 Task: Add Mychelle Sun Shield Spf 28 to the cart.
Action: Mouse moved to (256, 134)
Screenshot: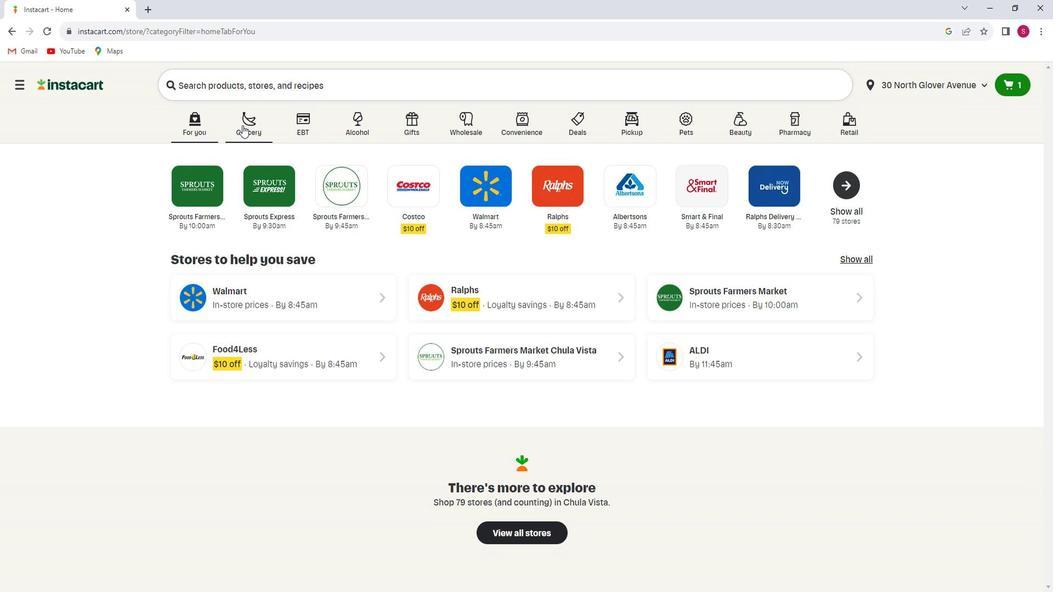 
Action: Mouse pressed left at (256, 134)
Screenshot: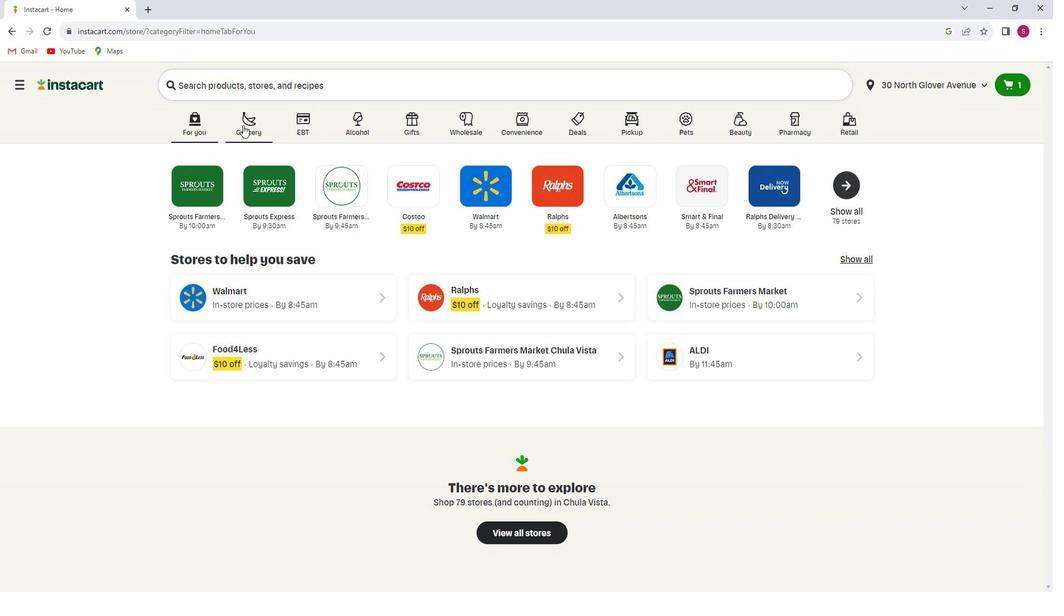 
Action: Mouse moved to (263, 337)
Screenshot: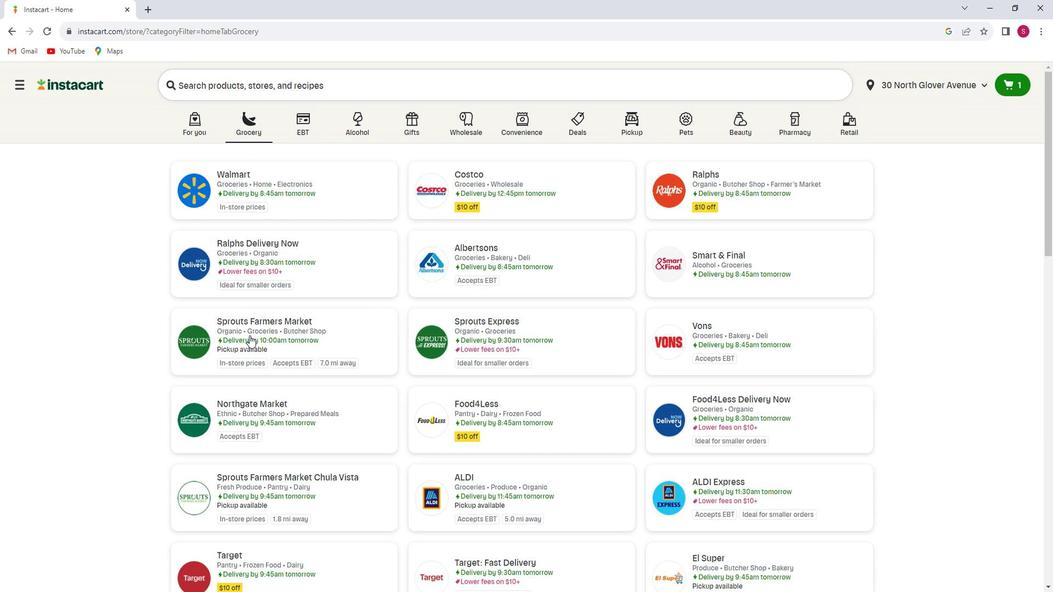 
Action: Mouse pressed left at (263, 337)
Screenshot: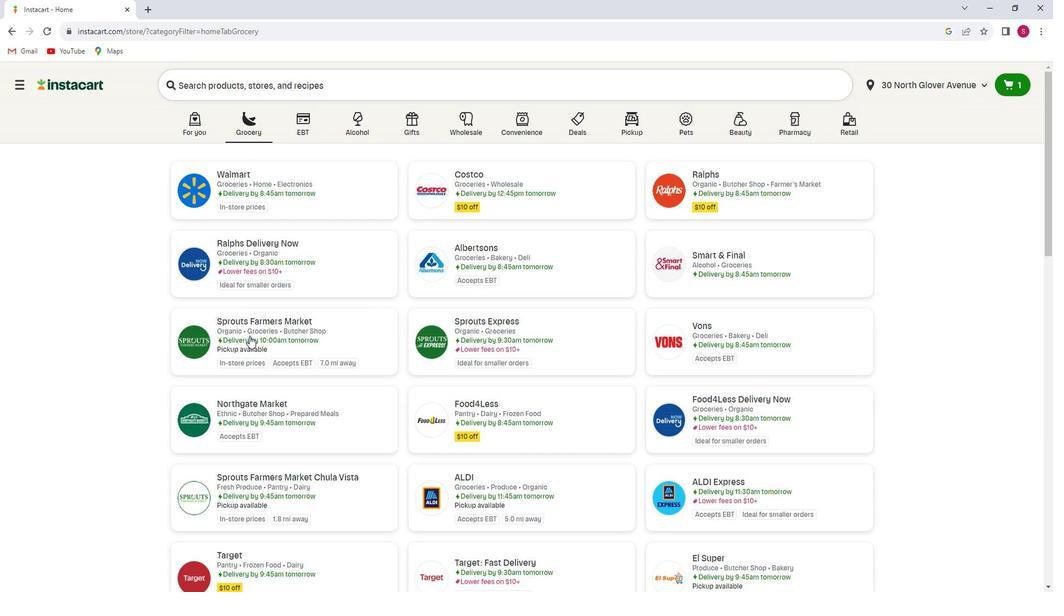 
Action: Mouse moved to (115, 376)
Screenshot: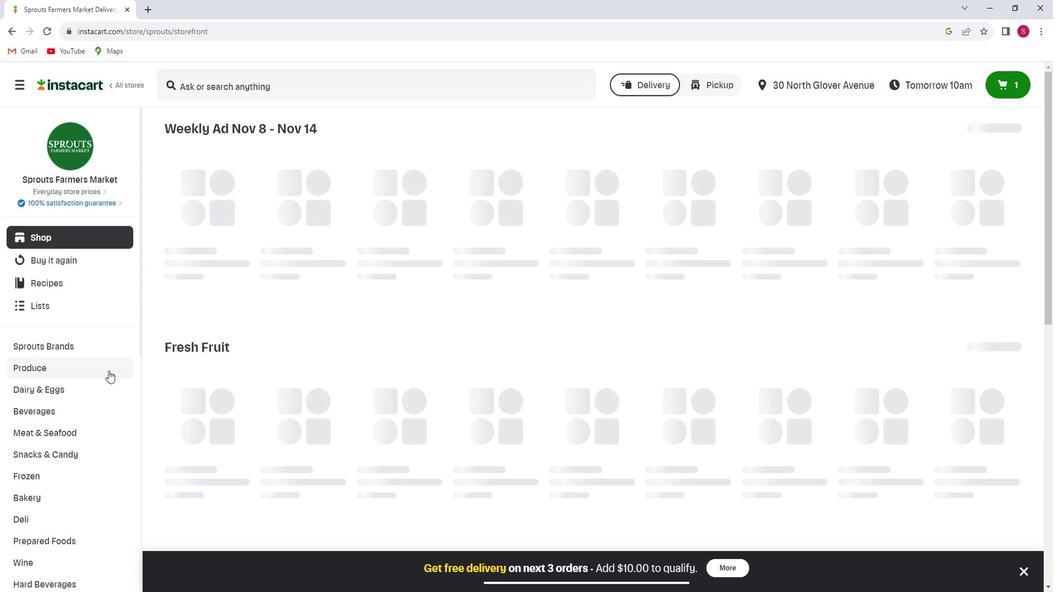 
Action: Mouse scrolled (115, 376) with delta (0, 0)
Screenshot: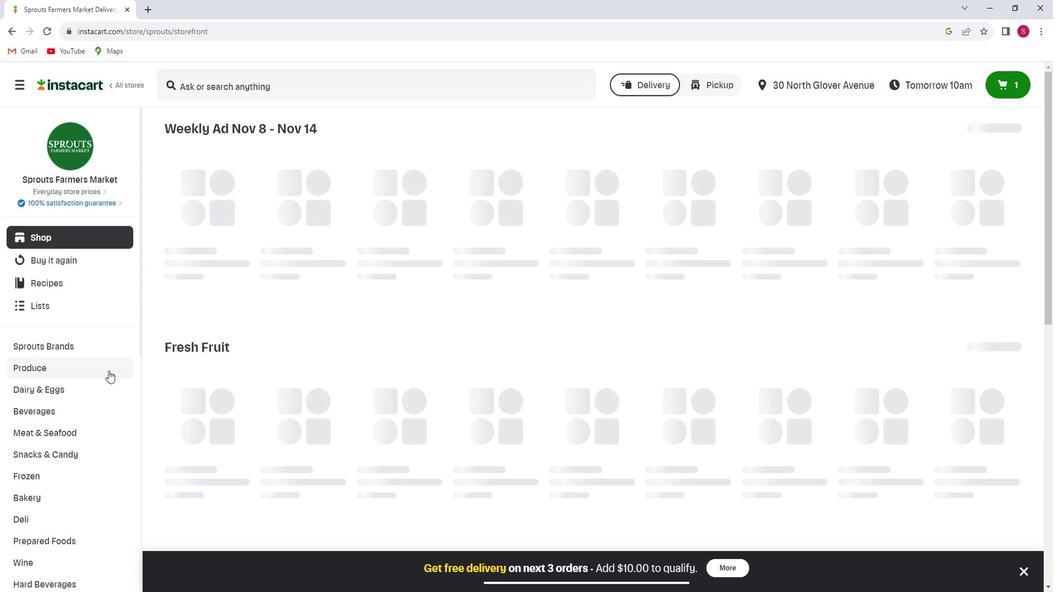 
Action: Mouse moved to (114, 376)
Screenshot: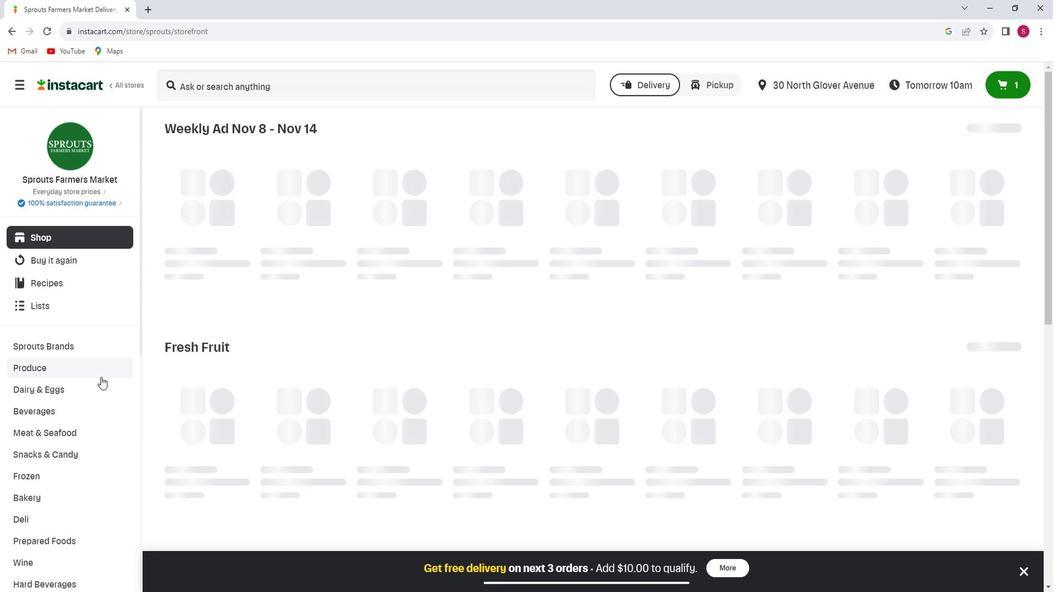 
Action: Mouse scrolled (114, 376) with delta (0, 0)
Screenshot: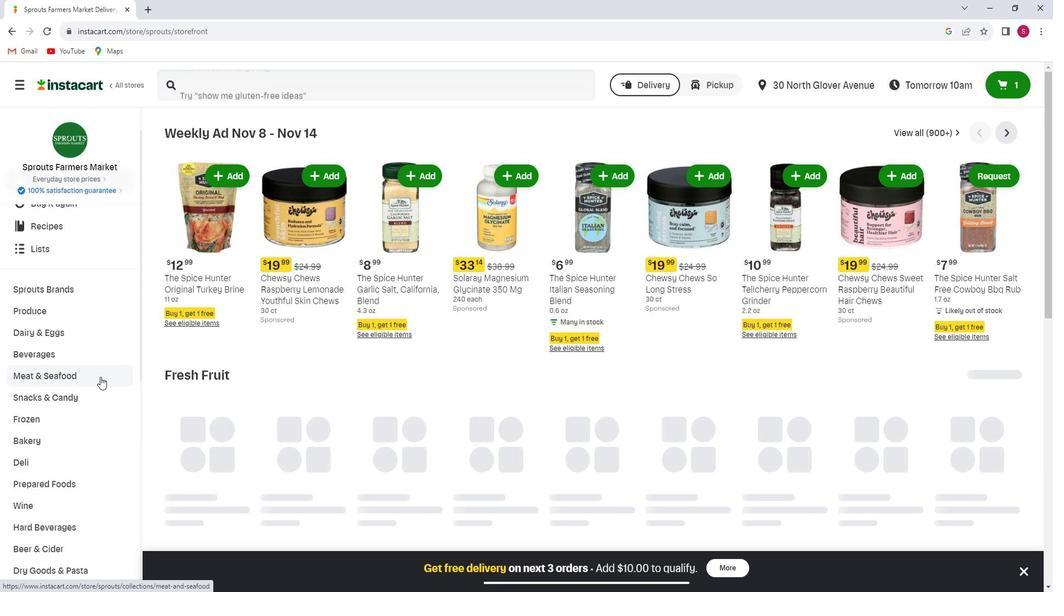 
Action: Mouse scrolled (114, 376) with delta (0, 0)
Screenshot: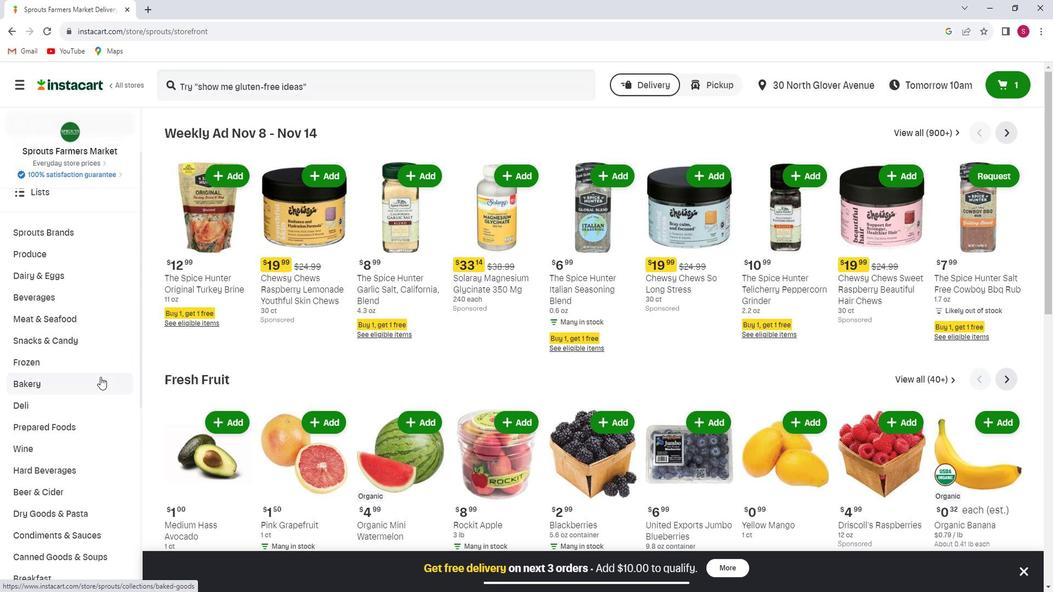 
Action: Mouse moved to (93, 388)
Screenshot: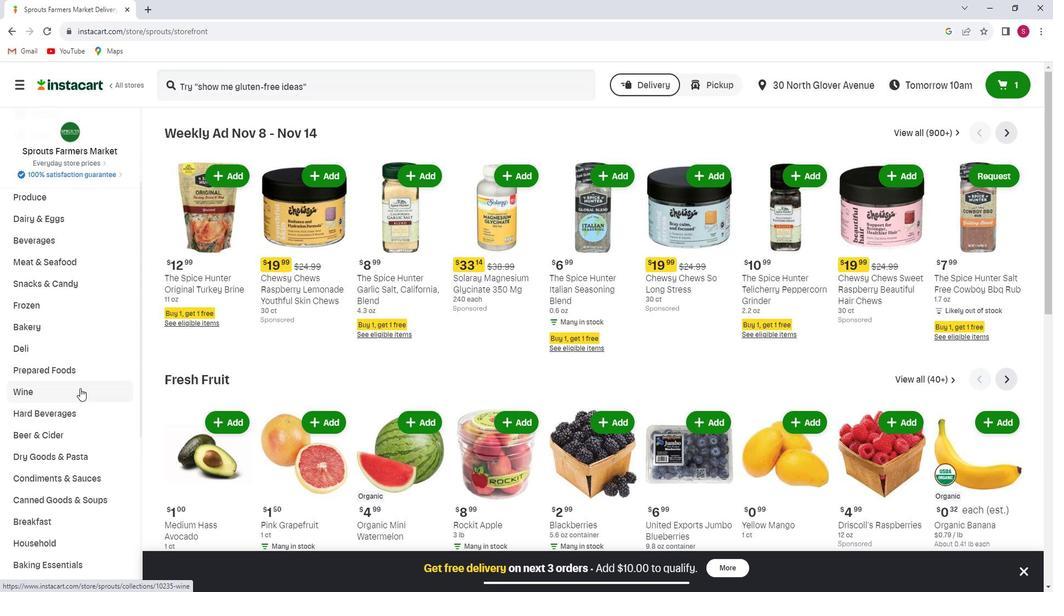 
Action: Mouse scrolled (93, 387) with delta (0, 0)
Screenshot: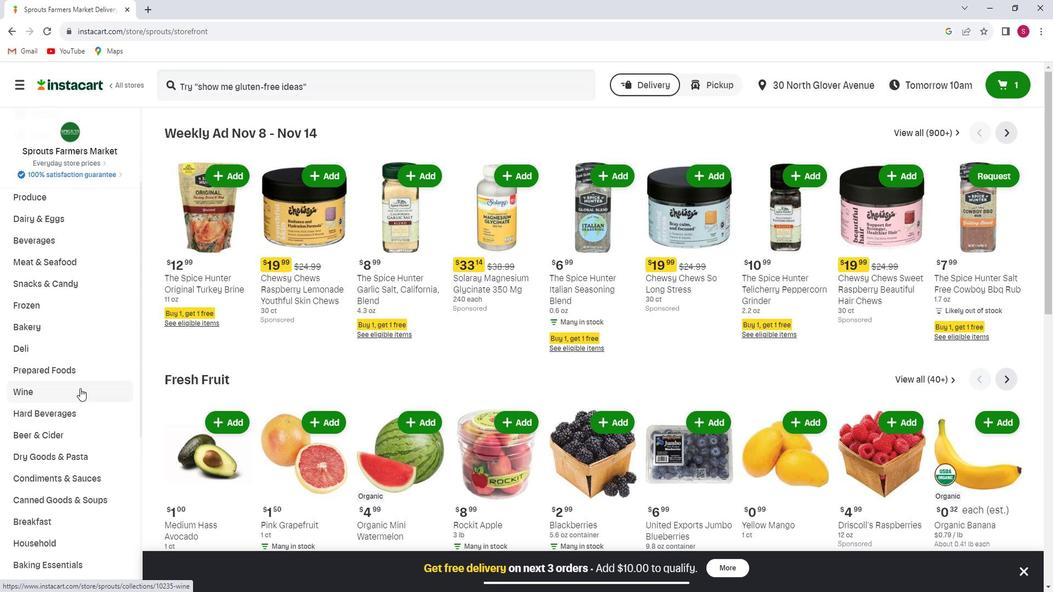 
Action: Mouse moved to (93, 388)
Screenshot: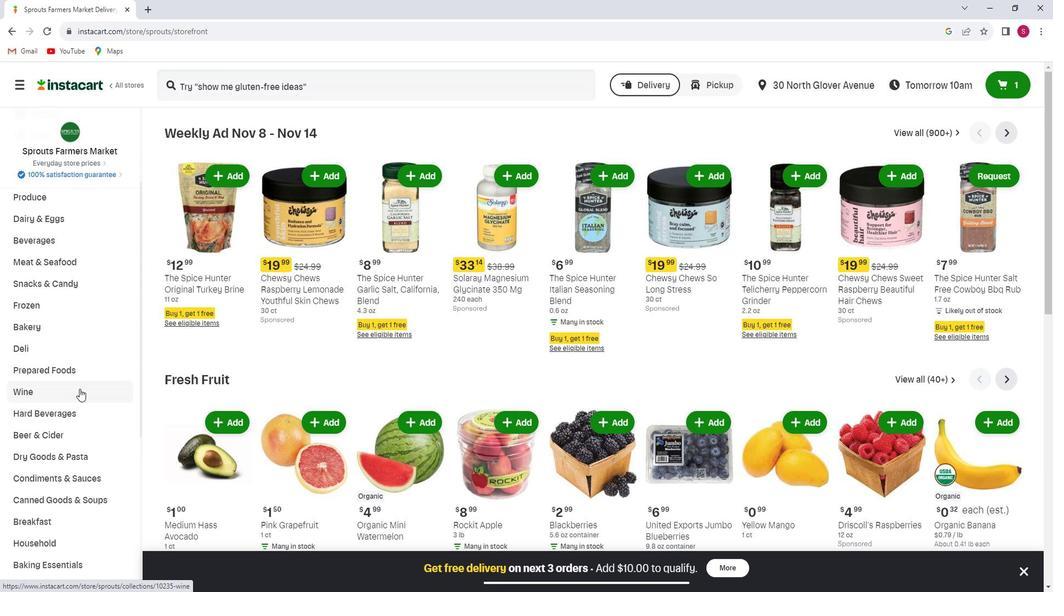 
Action: Mouse scrolled (93, 387) with delta (0, 0)
Screenshot: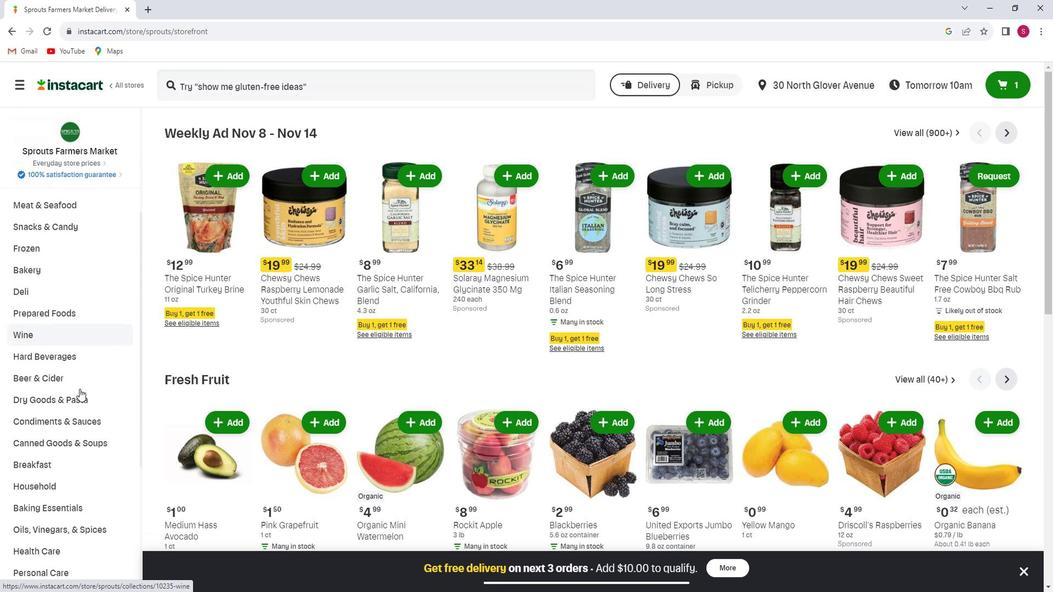 
Action: Mouse scrolled (93, 387) with delta (0, 0)
Screenshot: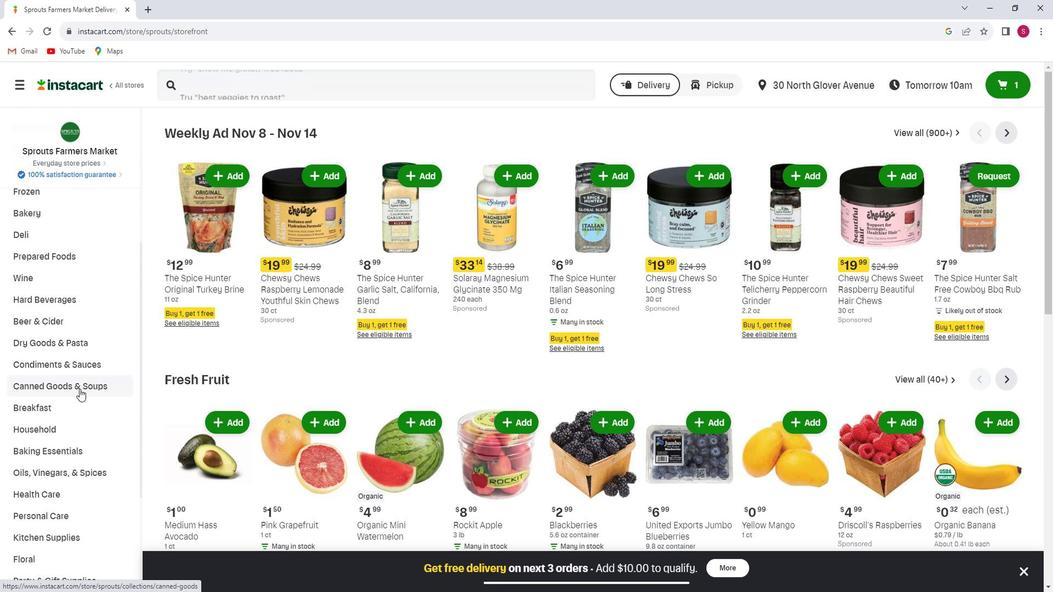 
Action: Mouse scrolled (93, 387) with delta (0, 0)
Screenshot: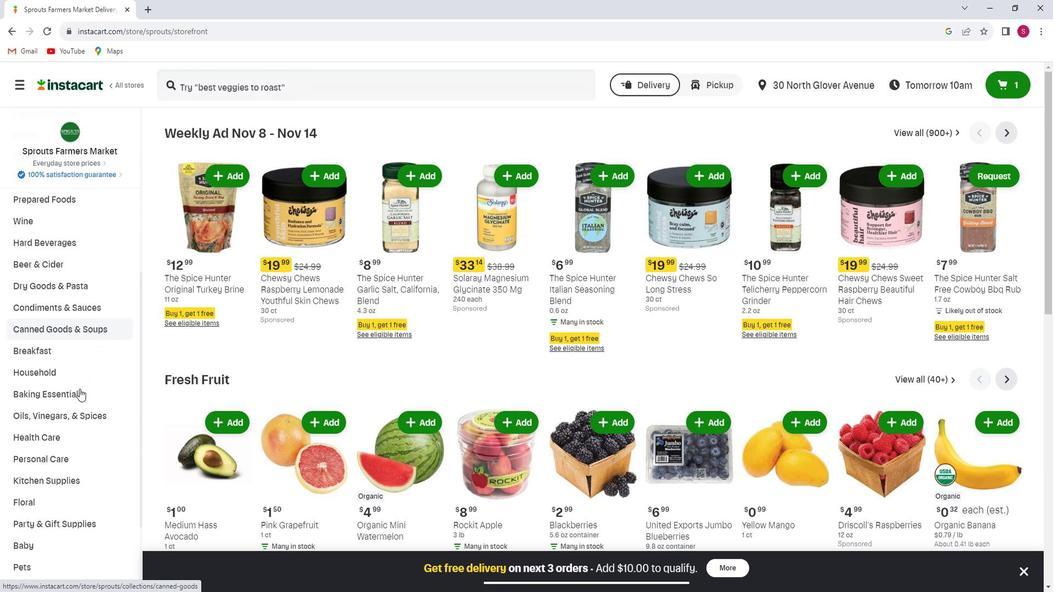 
Action: Mouse moved to (76, 398)
Screenshot: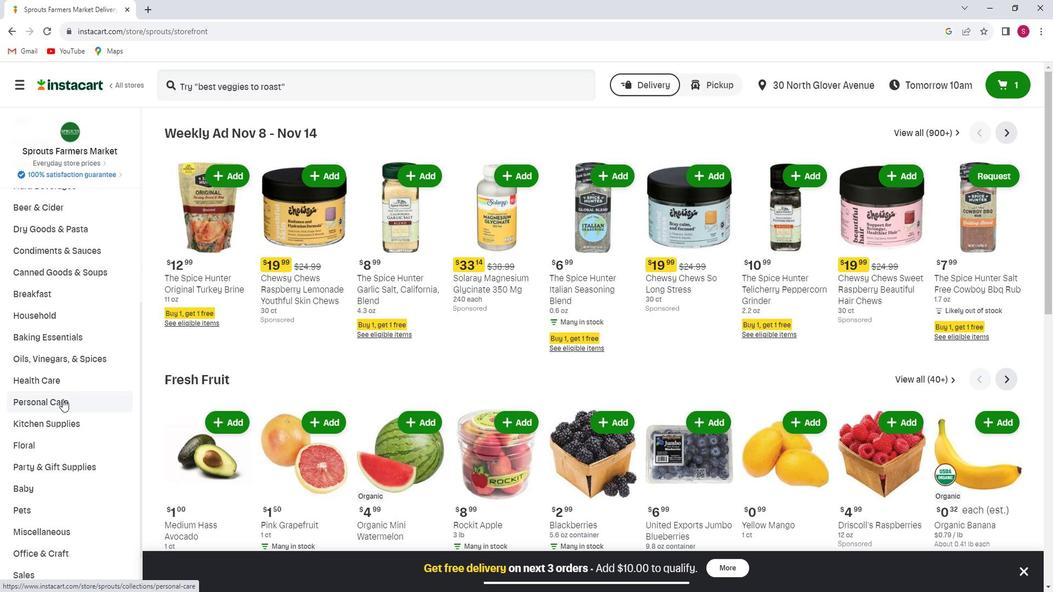 
Action: Mouse pressed left at (76, 398)
Screenshot: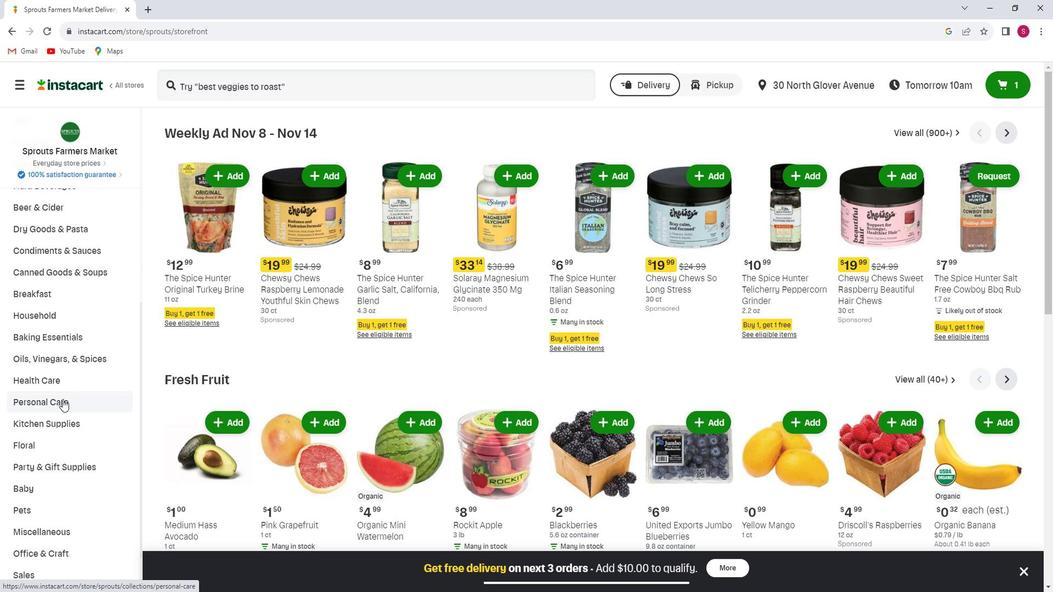 
Action: Mouse moved to (871, 168)
Screenshot: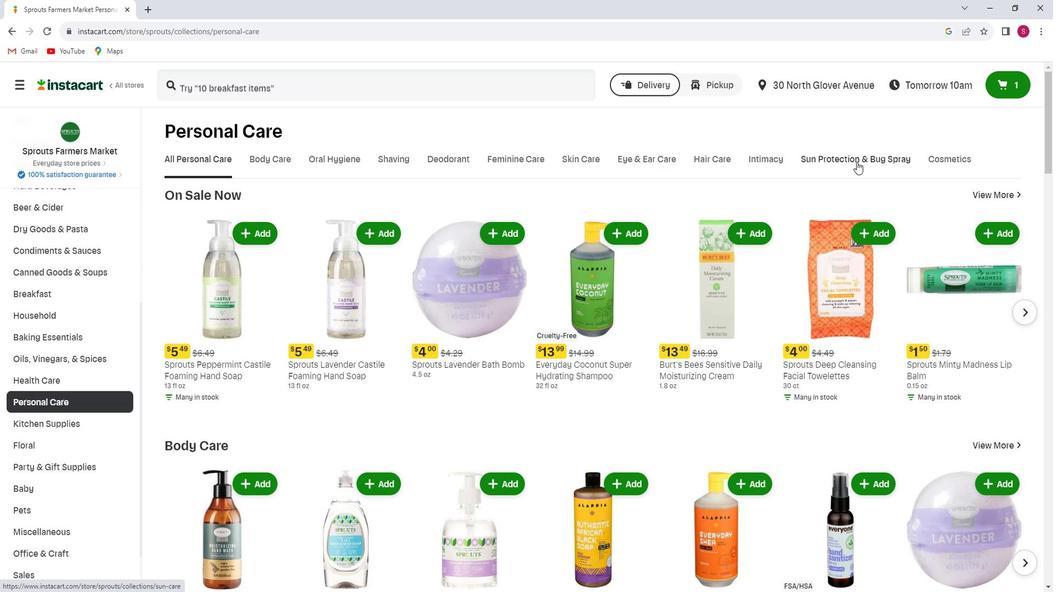 
Action: Mouse pressed left at (871, 168)
Screenshot: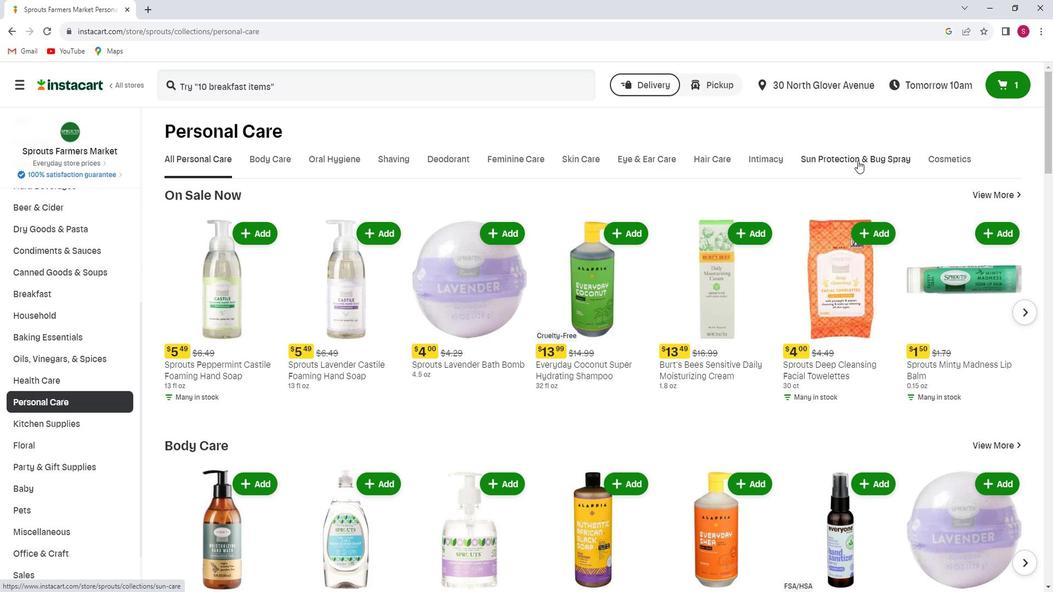 
Action: Mouse moved to (320, 95)
Screenshot: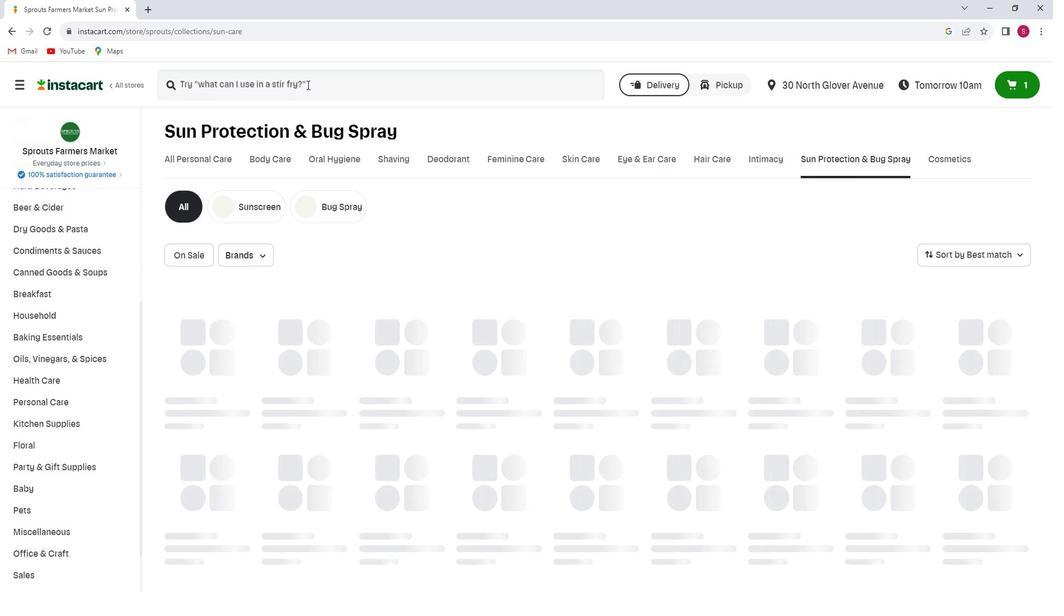 
Action: Mouse pressed left at (320, 95)
Screenshot: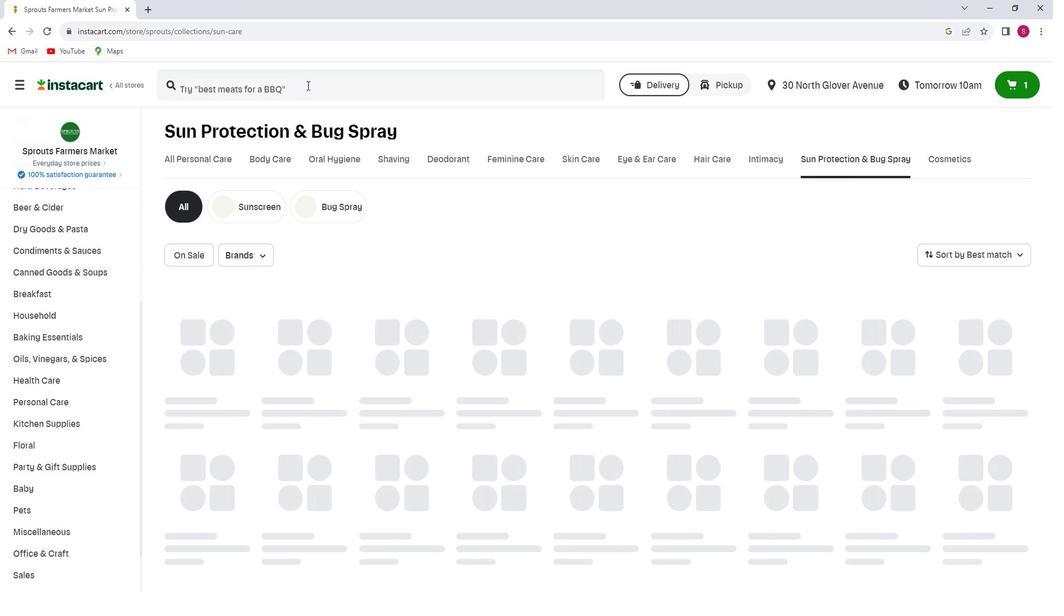 
Action: Key pressed <Key.shift_r>Mychelle<Key.space><Key.shift>Sun<Key.space><Key.shift>Shield<Key.space><Key.shift>Spf<Key.space>28<Key.enter>
Screenshot: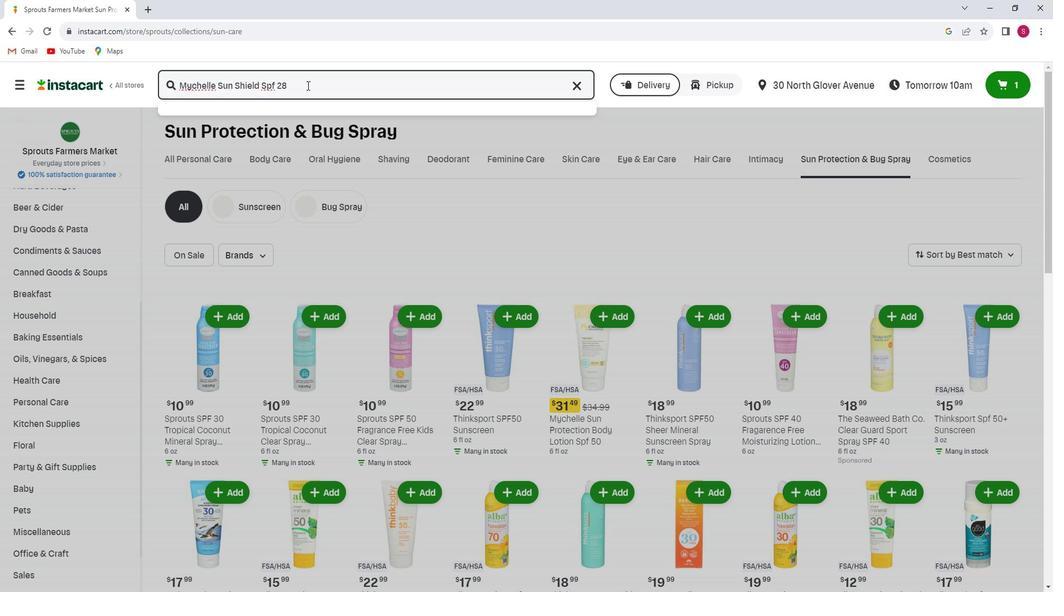 
Action: Mouse moved to (379, 214)
Screenshot: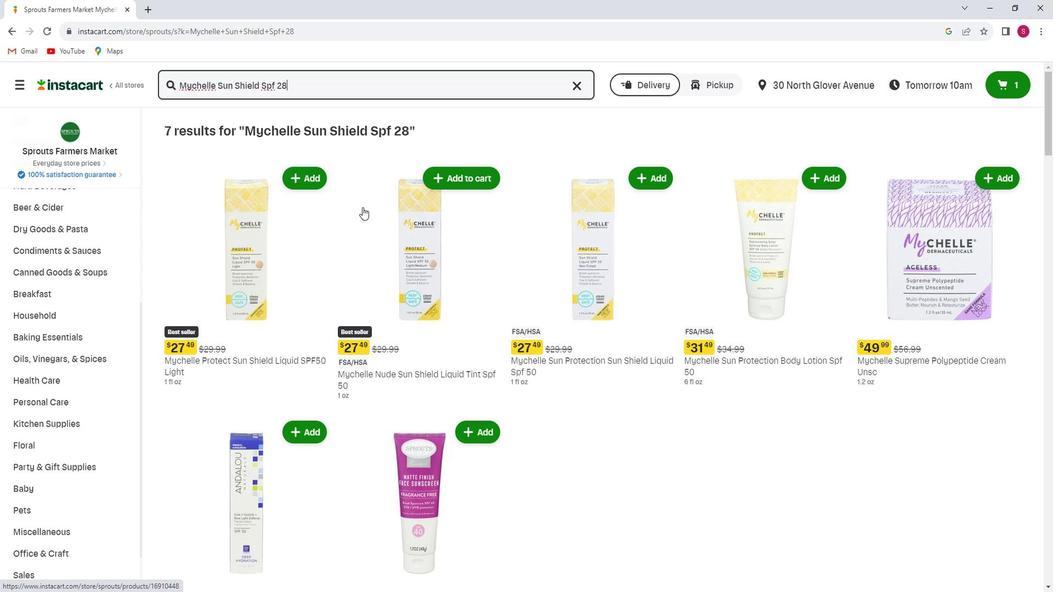 
Action: Mouse scrolled (379, 213) with delta (0, 0)
Screenshot: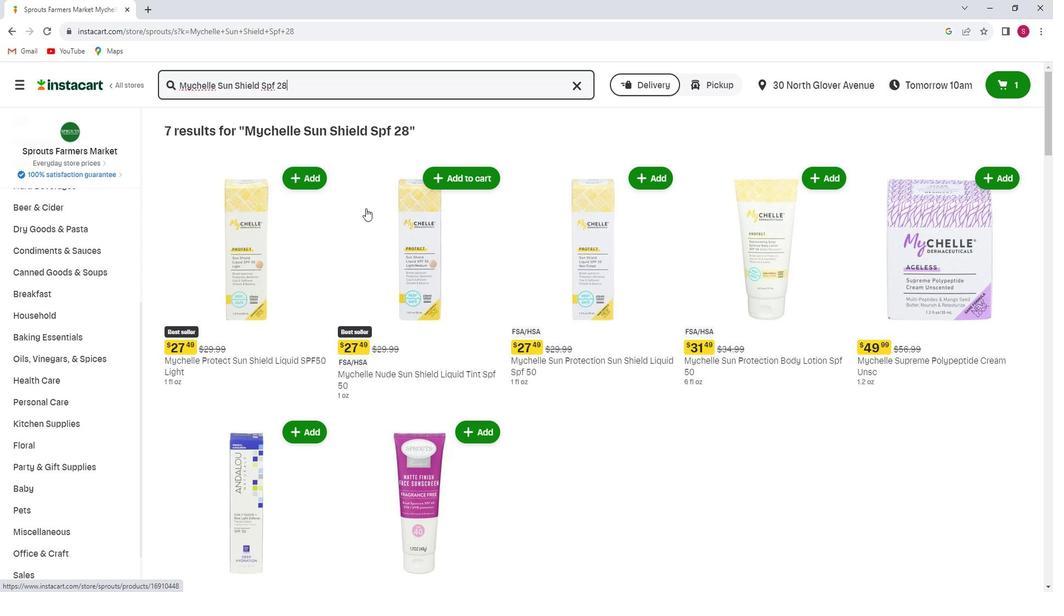 
Action: Mouse scrolled (379, 213) with delta (0, 0)
Screenshot: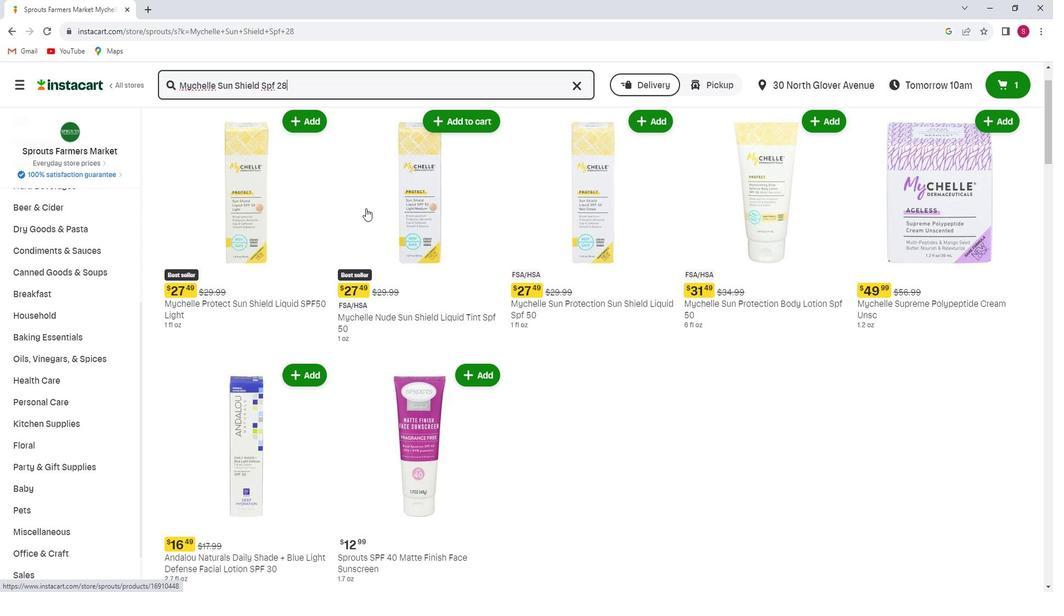 
Action: Mouse scrolled (379, 213) with delta (0, 0)
Screenshot: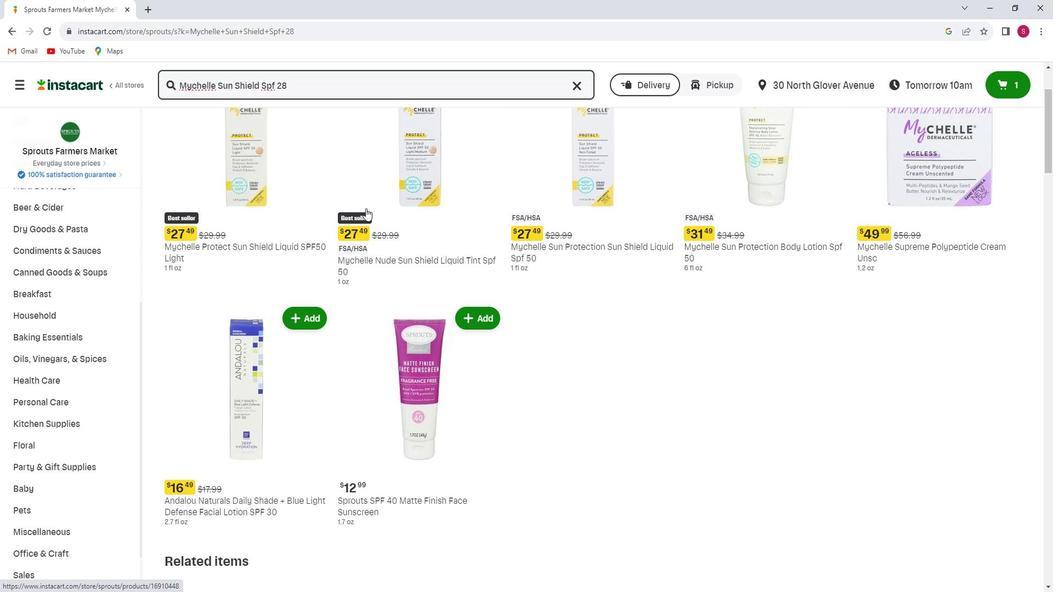 
Action: Mouse scrolled (379, 213) with delta (0, 0)
Screenshot: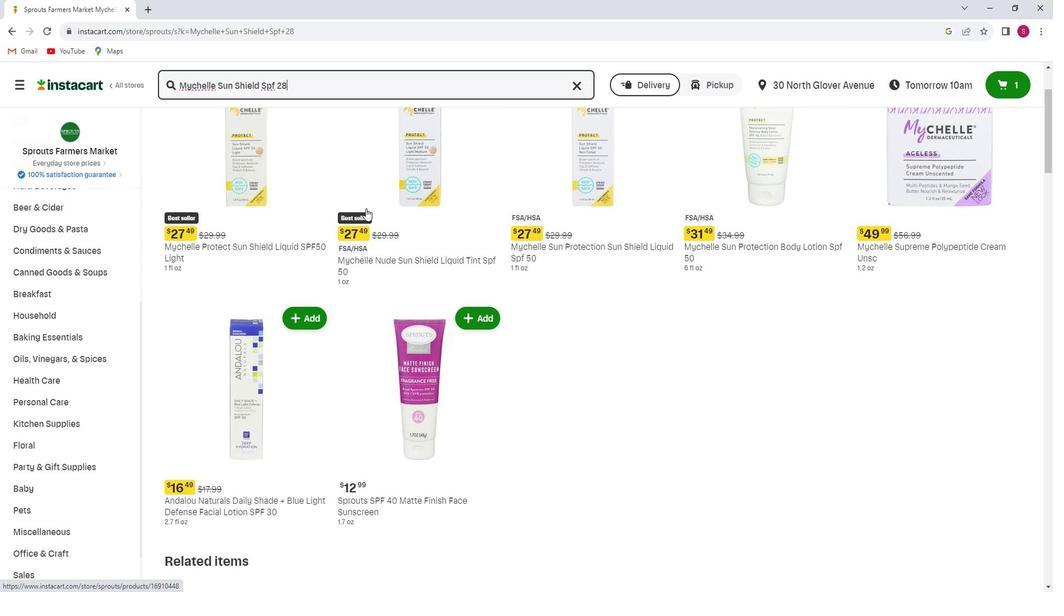 
Action: Mouse scrolled (379, 213) with delta (0, 0)
Screenshot: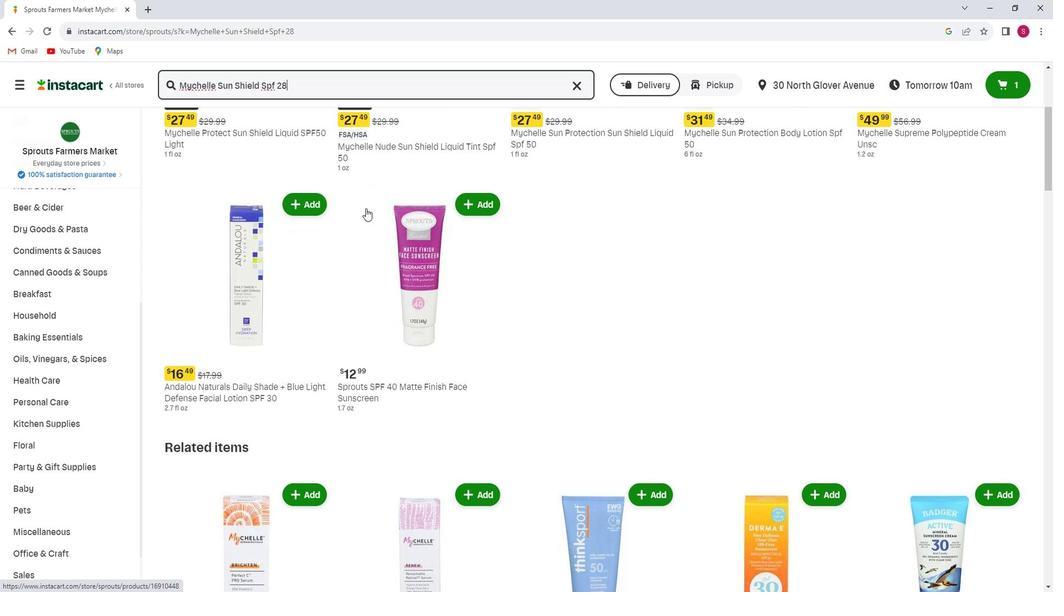 
Action: Mouse scrolled (379, 213) with delta (0, 0)
Screenshot: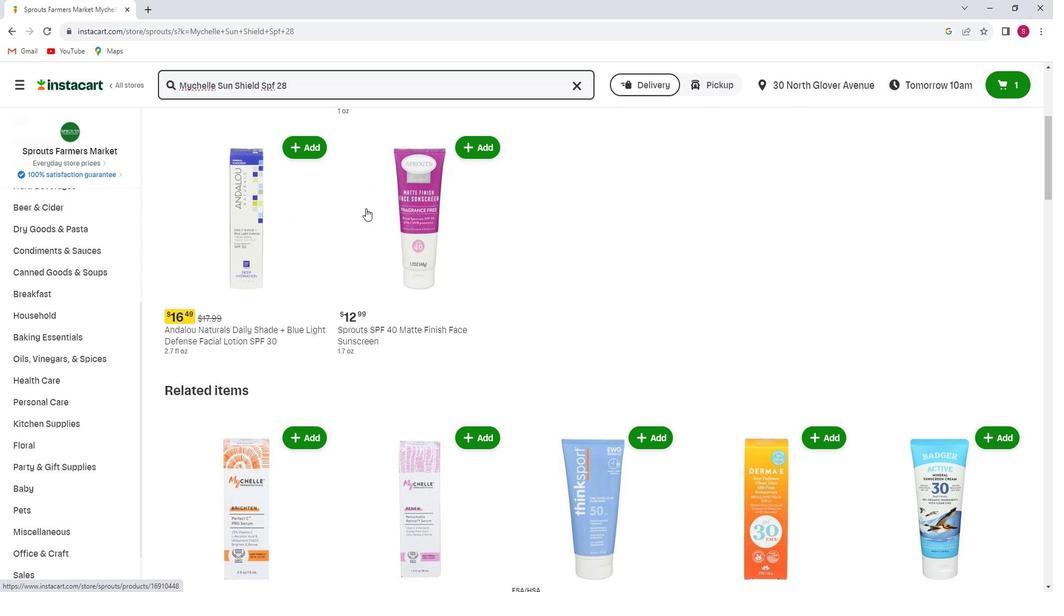 
Action: Mouse scrolled (379, 213) with delta (0, 0)
Screenshot: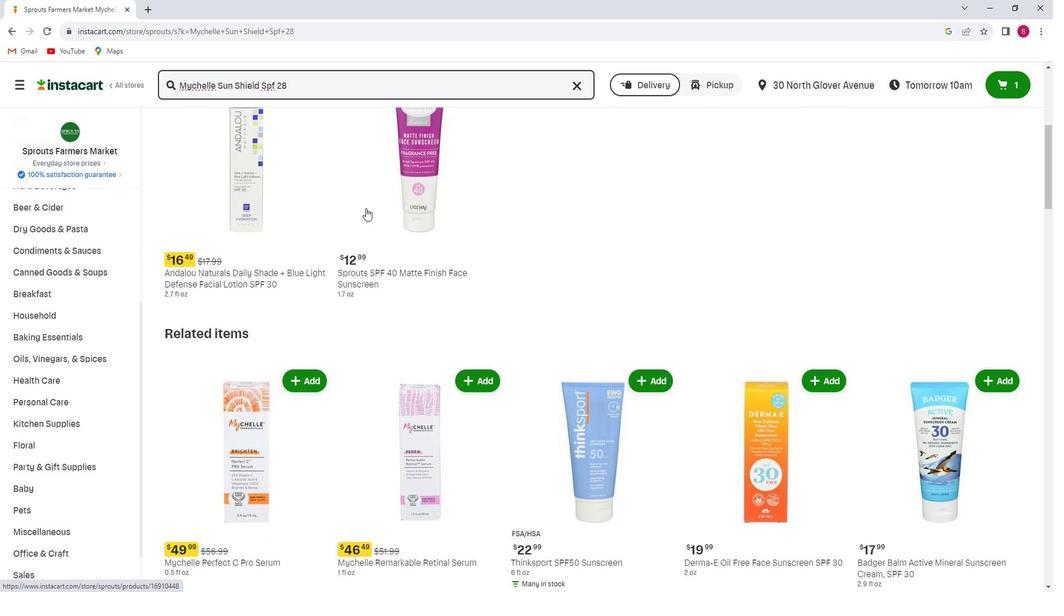 
Action: Mouse moved to (400, 239)
Screenshot: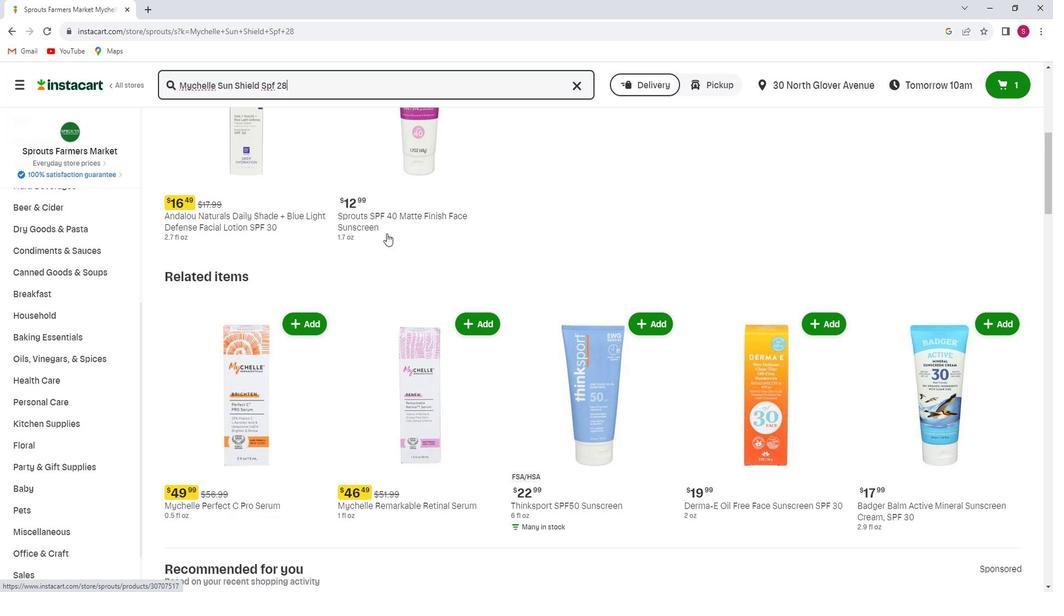 
Action: Mouse scrolled (400, 239) with delta (0, 0)
Screenshot: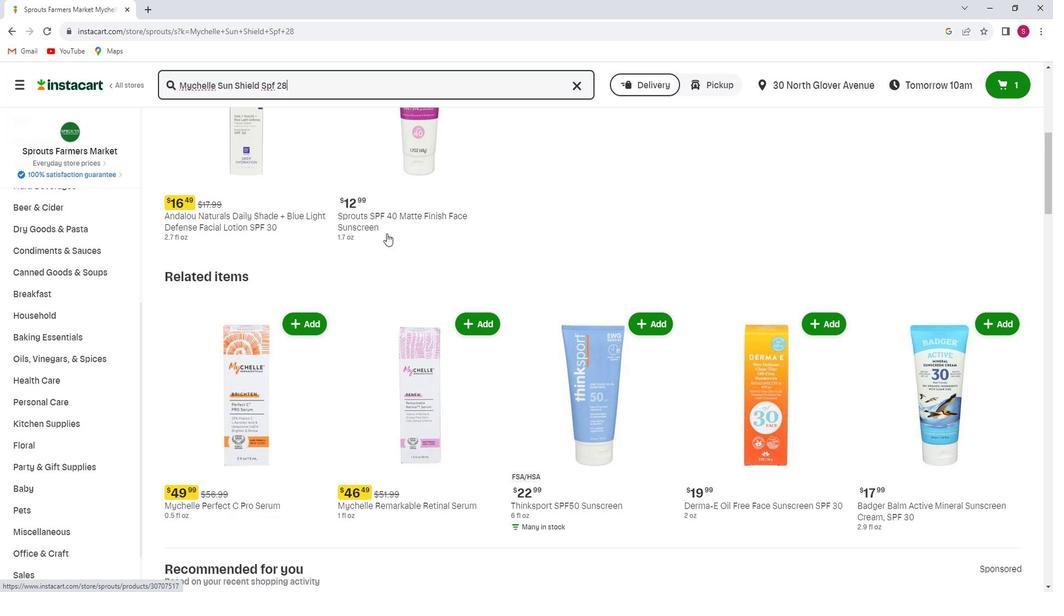 
Action: Mouse moved to (424, 262)
Screenshot: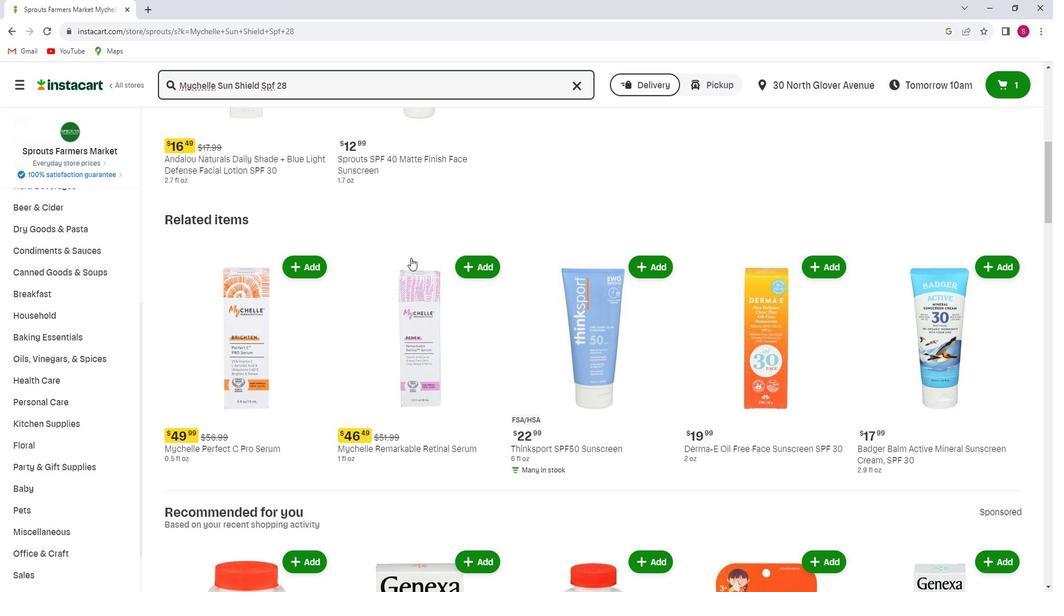 
Action: Mouse scrolled (424, 261) with delta (0, 0)
Screenshot: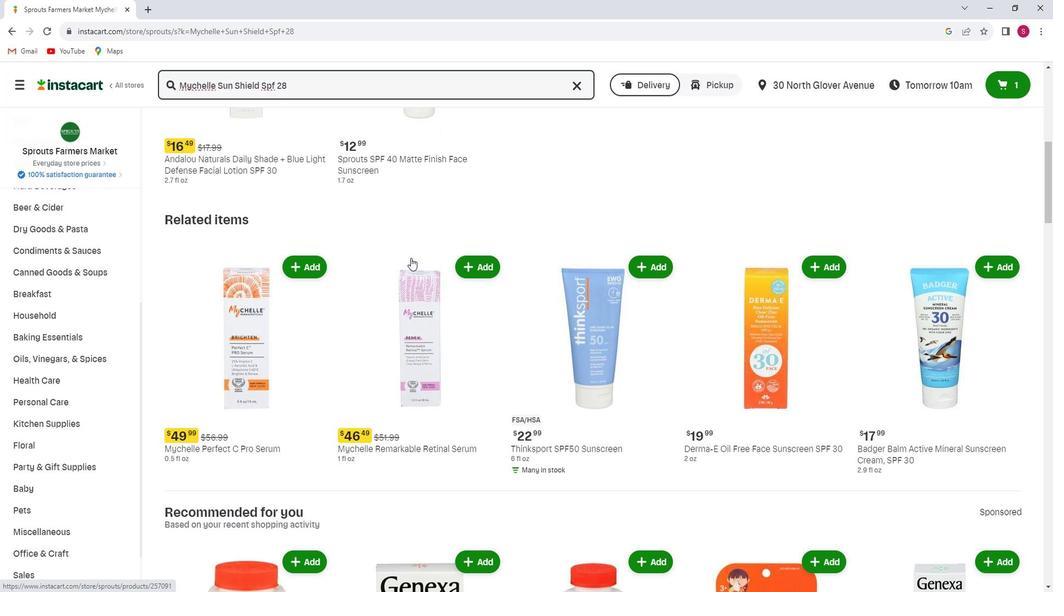 
Action: Mouse scrolled (424, 261) with delta (0, 0)
Screenshot: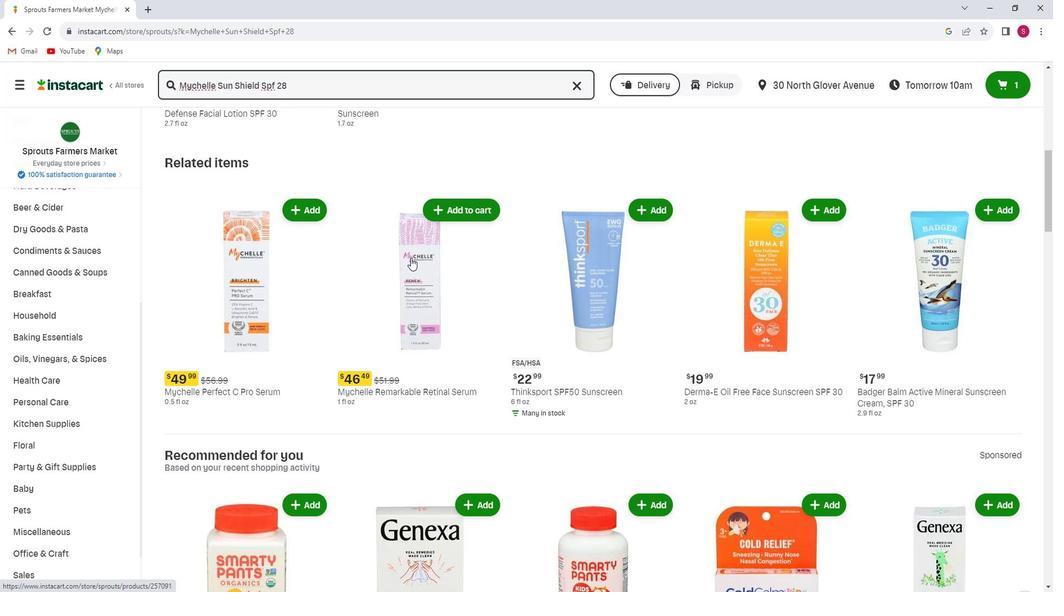 
Action: Mouse scrolled (424, 261) with delta (0, 0)
Screenshot: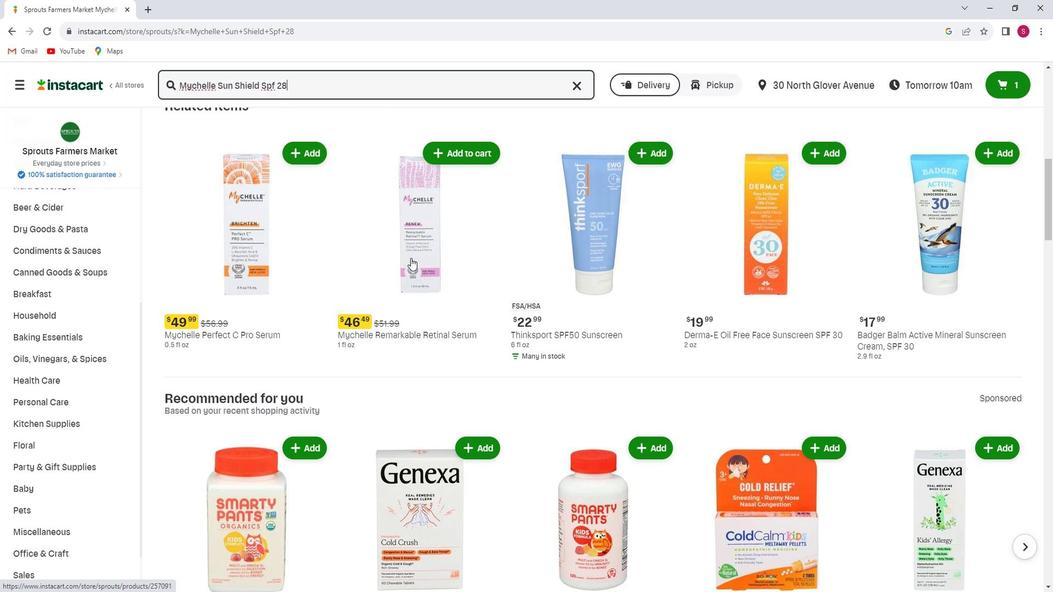 
Action: Mouse scrolled (424, 261) with delta (0, 0)
Screenshot: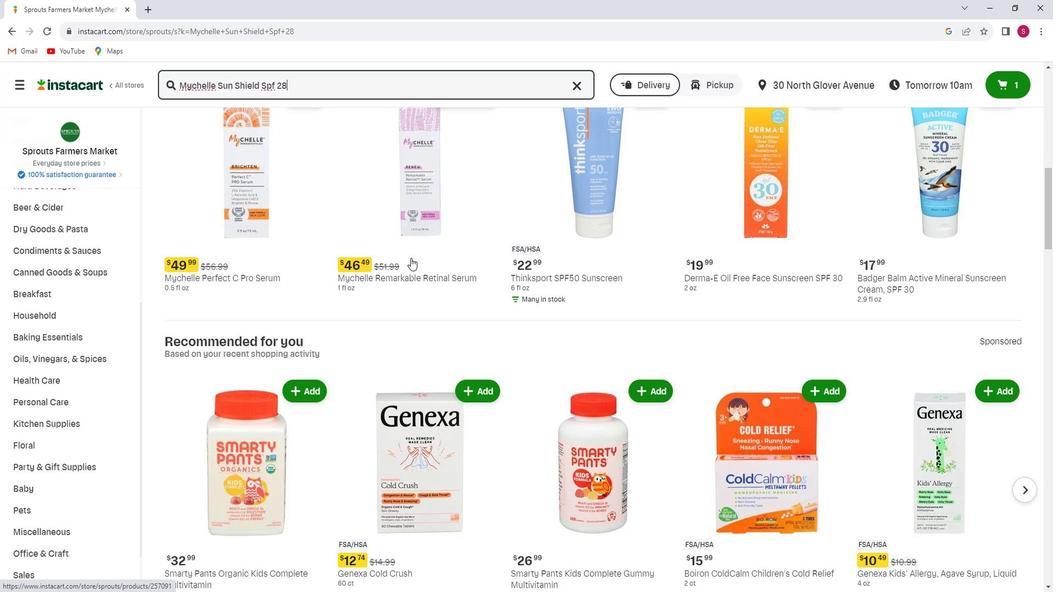 
Action: Mouse scrolled (424, 261) with delta (0, 0)
Screenshot: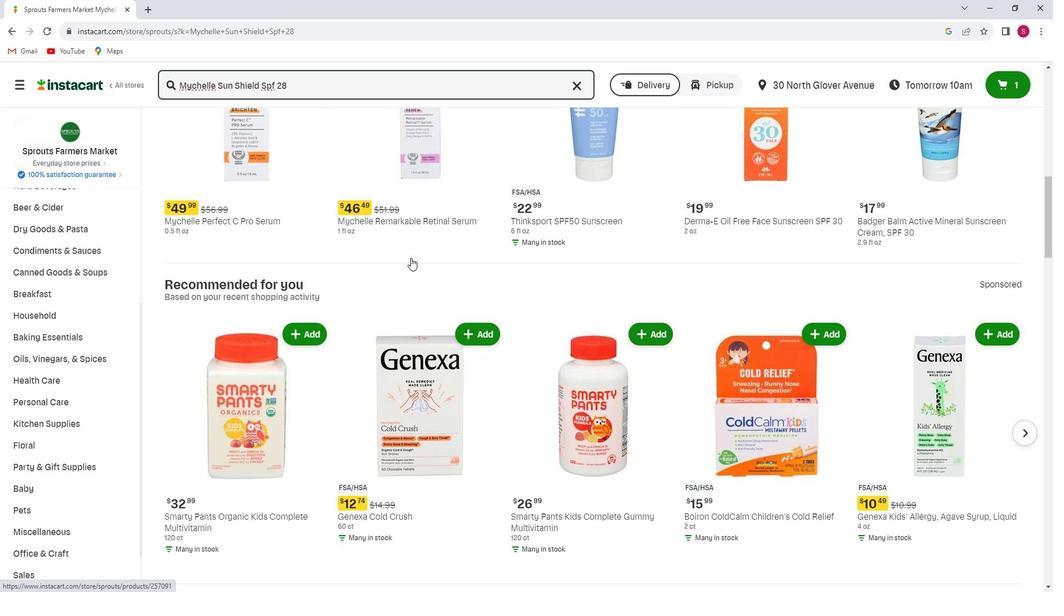 
Action: Mouse scrolled (424, 261) with delta (0, 0)
Screenshot: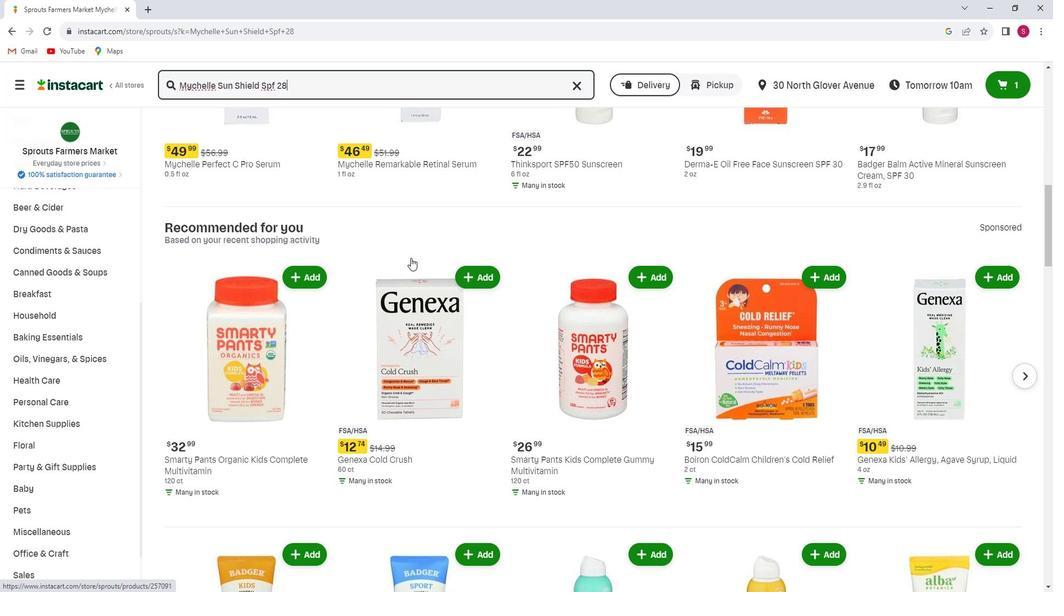 
Action: Mouse scrolled (424, 261) with delta (0, 0)
Screenshot: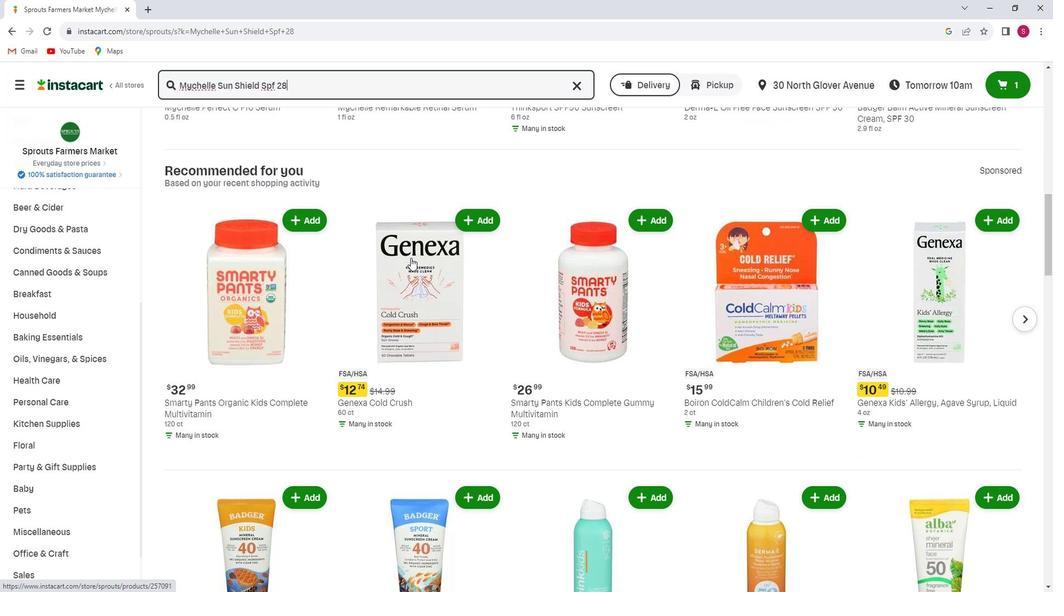 
Action: Mouse moved to (446, 291)
Screenshot: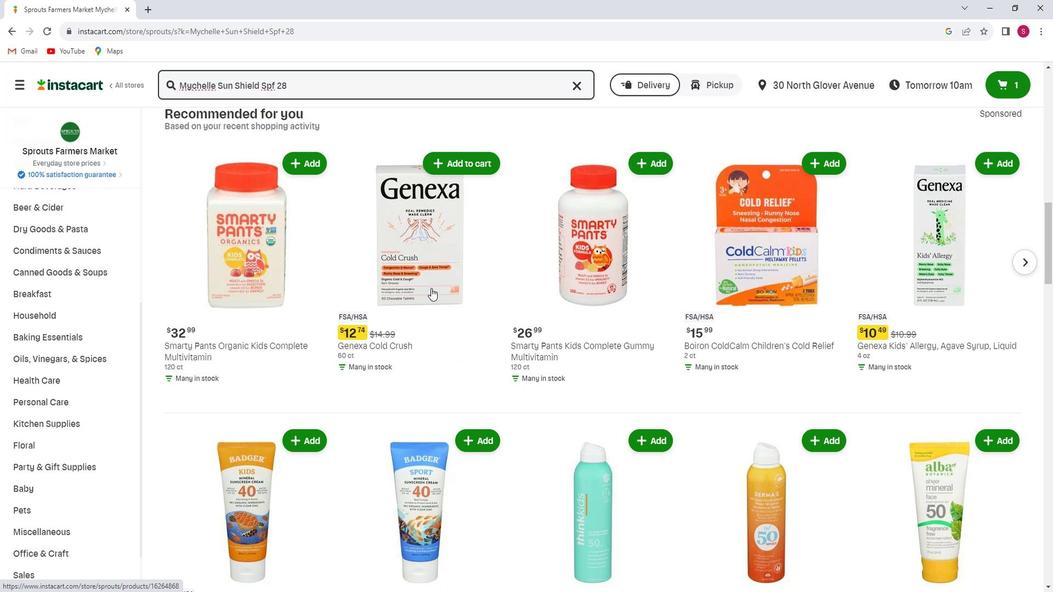 
Action: Mouse scrolled (446, 291) with delta (0, 0)
Screenshot: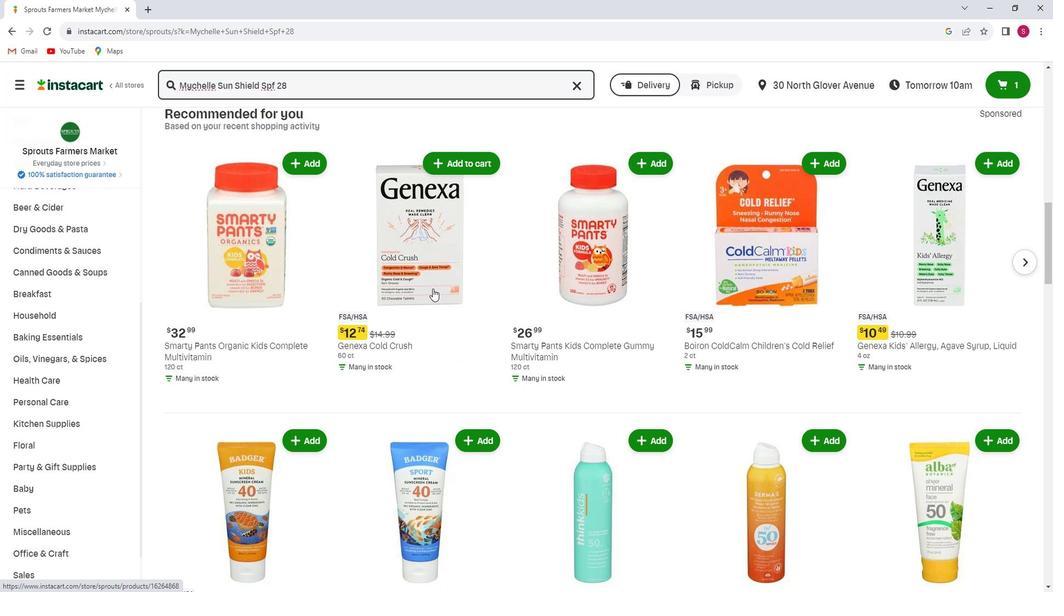 
Action: Mouse scrolled (446, 291) with delta (0, 0)
Screenshot: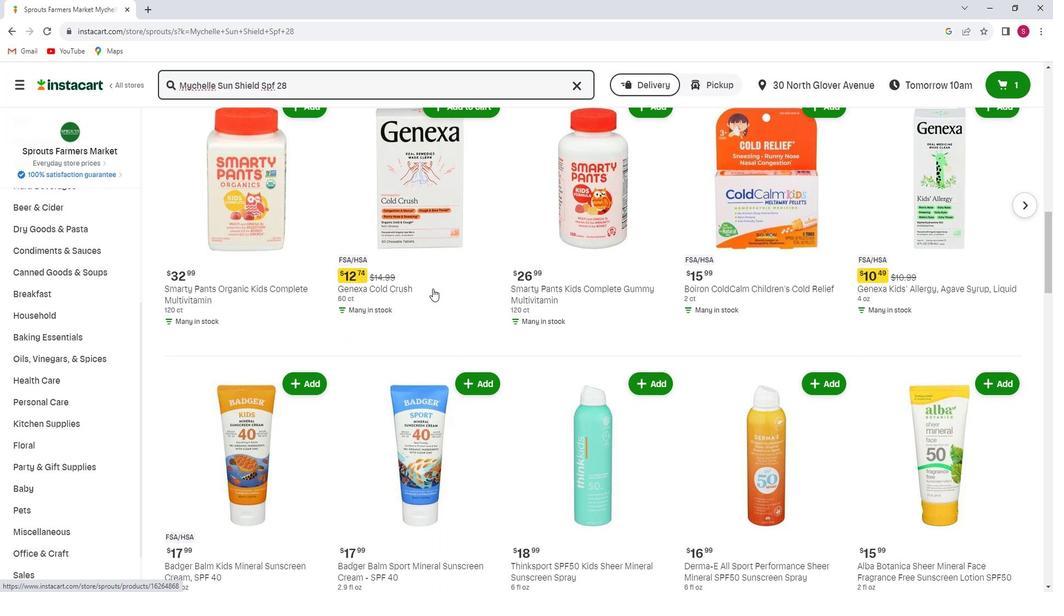 
Action: Mouse scrolled (446, 291) with delta (0, 0)
Screenshot: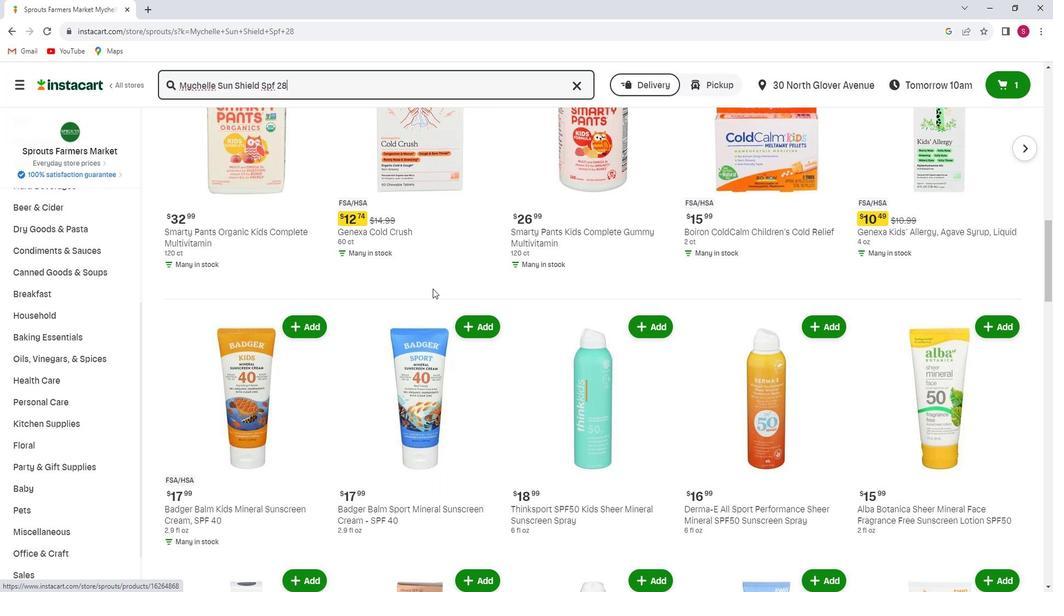 
Action: Mouse moved to (461, 308)
Screenshot: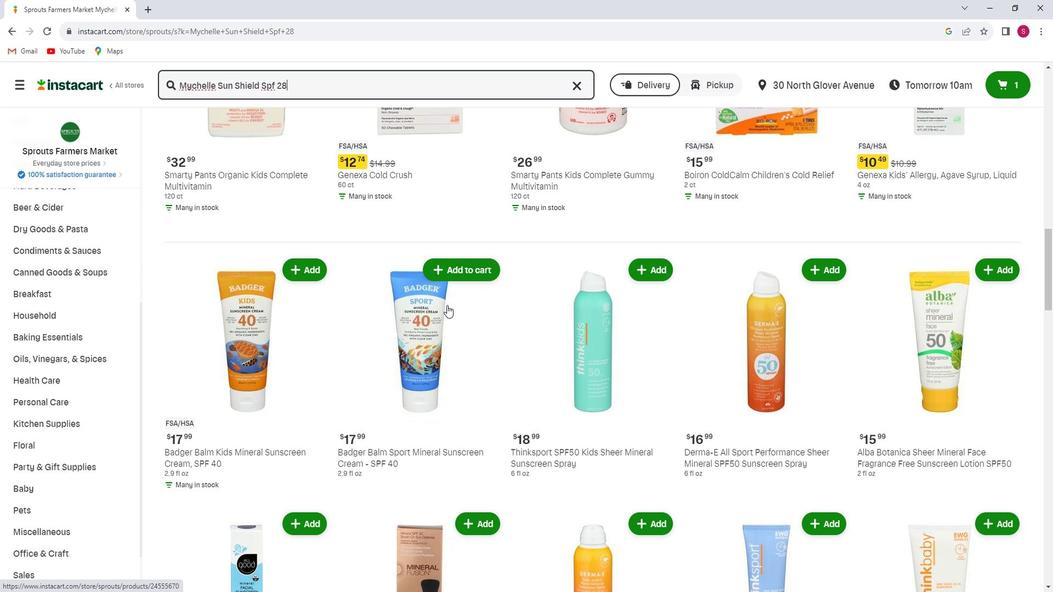 
Action: Mouse scrolled (461, 307) with delta (0, 0)
Screenshot: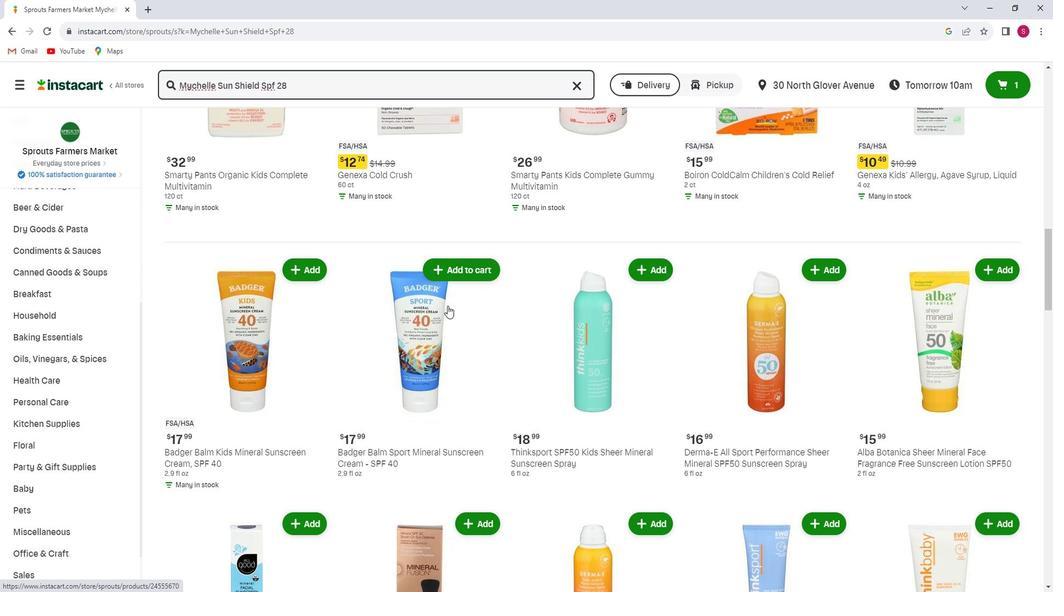 
Action: Mouse scrolled (461, 307) with delta (0, 0)
Screenshot: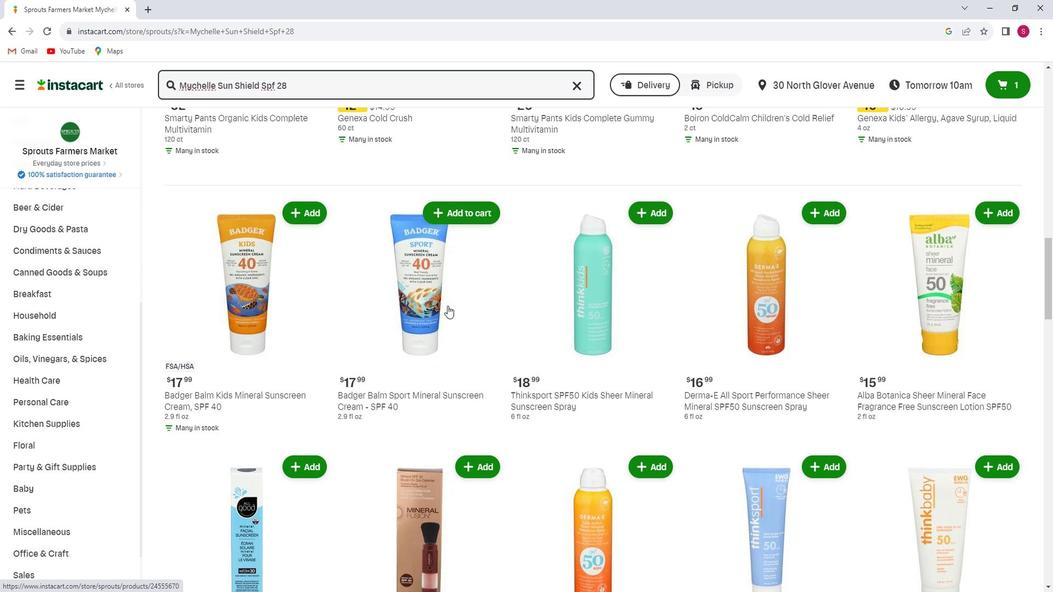 
Action: Mouse scrolled (461, 307) with delta (0, 0)
Screenshot: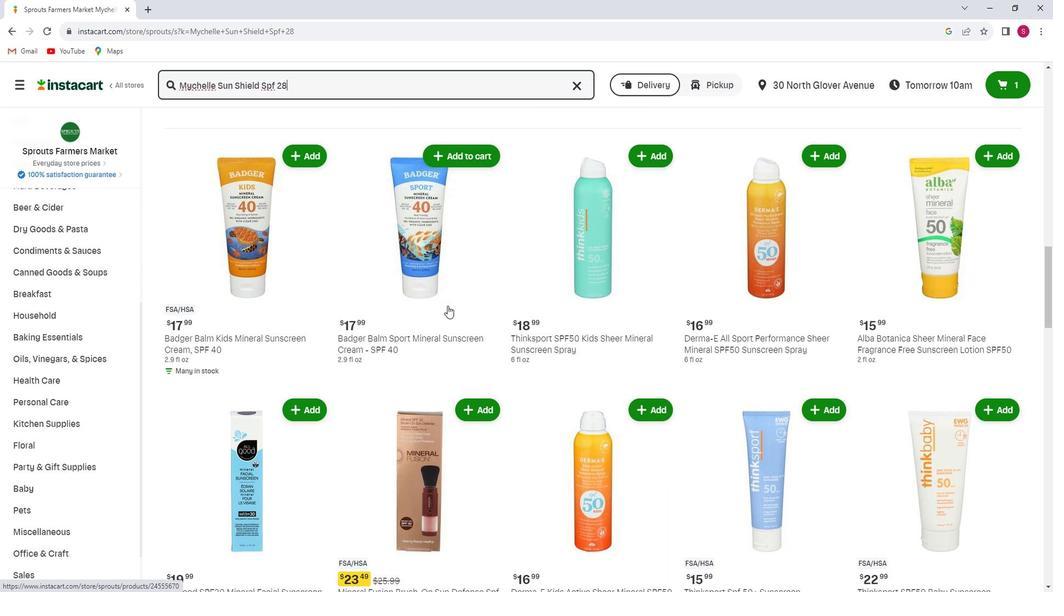 
Action: Mouse scrolled (461, 307) with delta (0, 0)
Screenshot: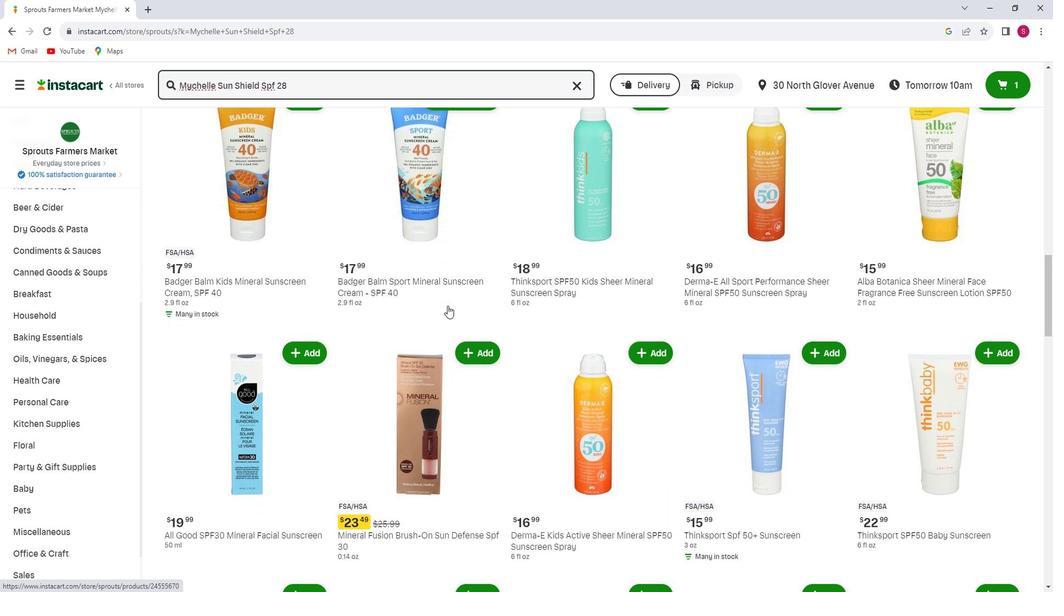 
Action: Mouse scrolled (461, 307) with delta (0, 0)
Screenshot: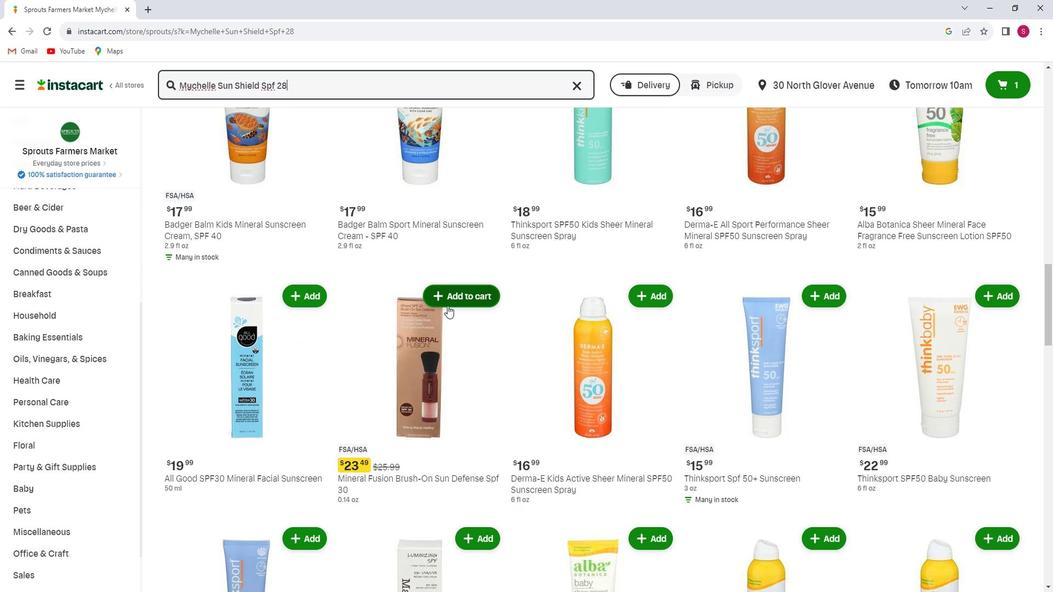 
Action: Mouse scrolled (461, 307) with delta (0, 0)
Screenshot: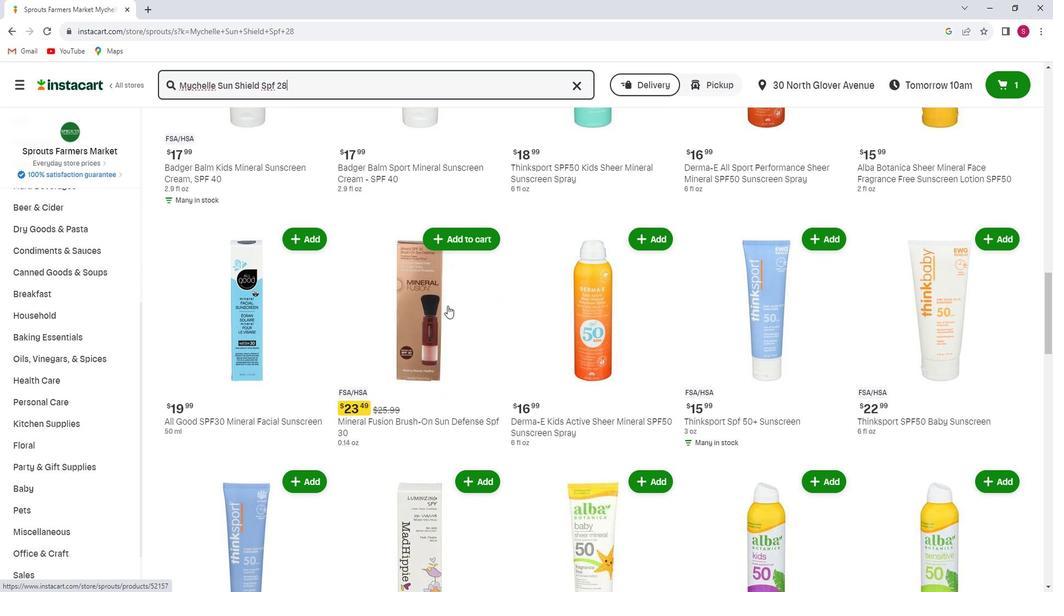 
Action: Mouse scrolled (461, 307) with delta (0, 0)
Screenshot: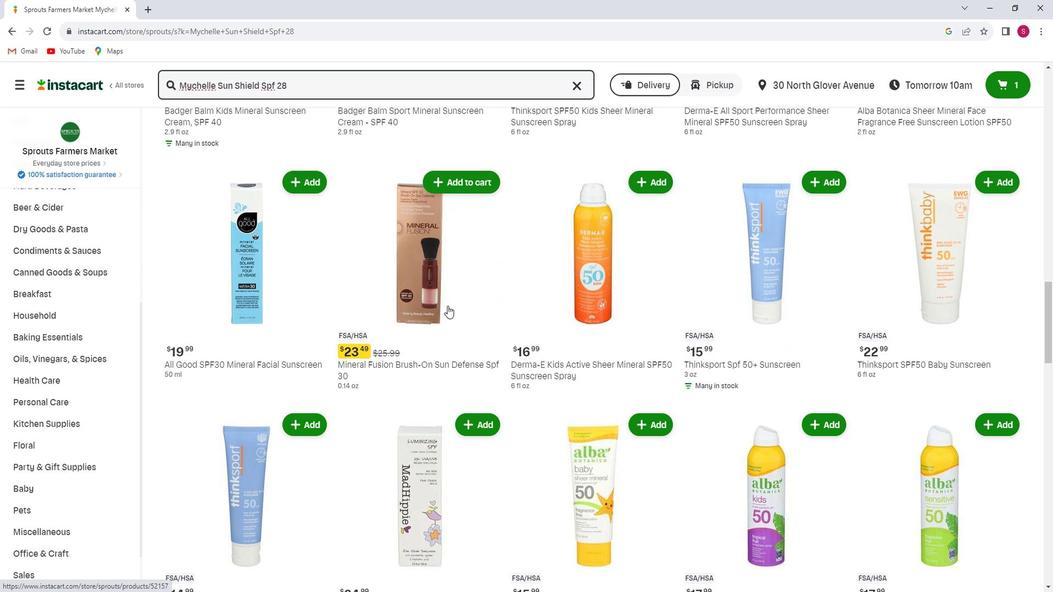 
Action: Mouse scrolled (461, 307) with delta (0, 0)
Screenshot: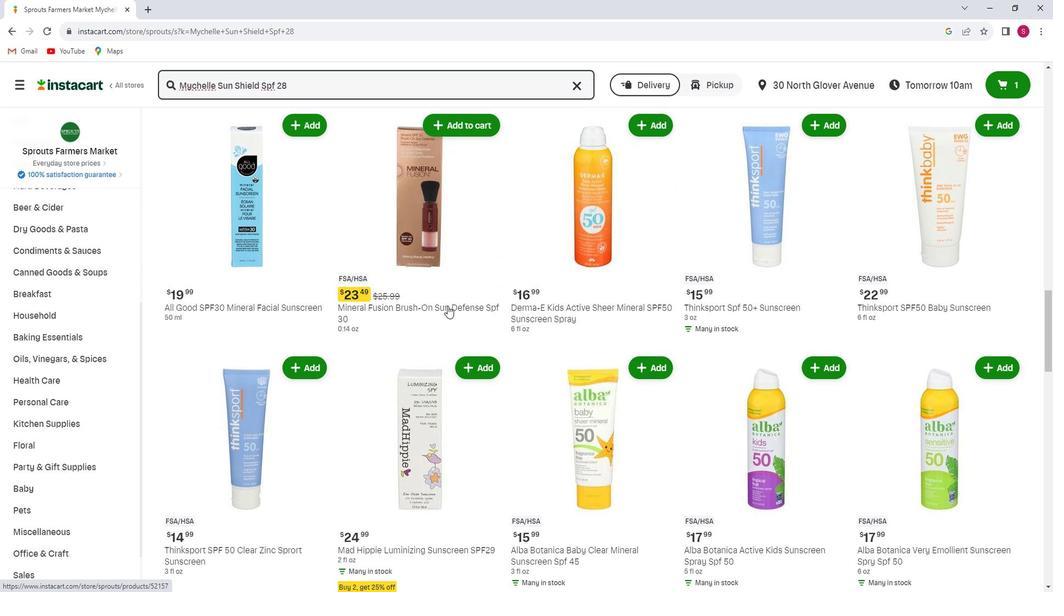 
Action: Mouse scrolled (461, 307) with delta (0, 0)
Screenshot: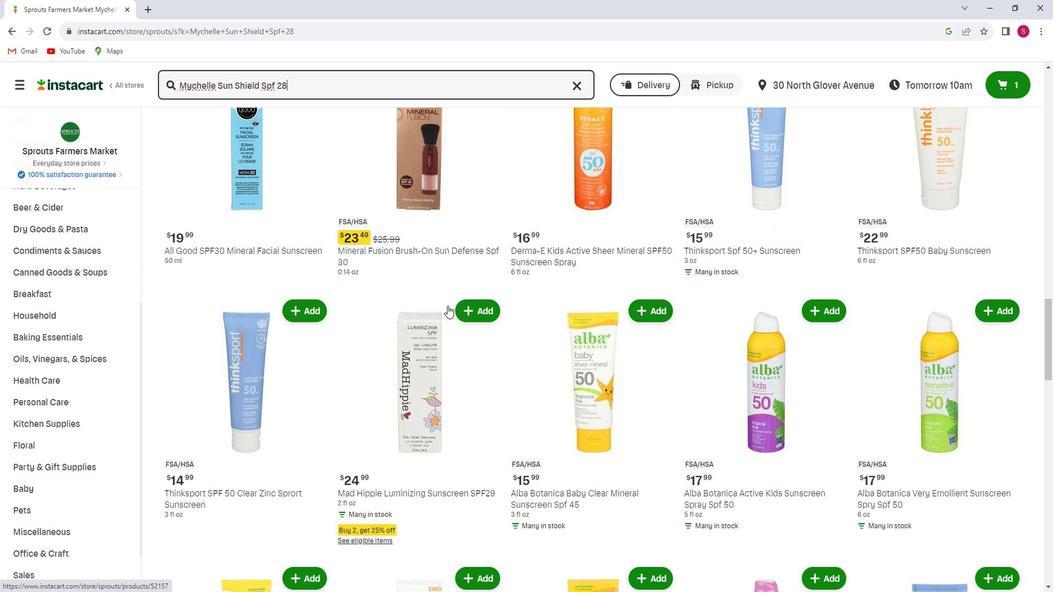 
Action: Mouse scrolled (461, 307) with delta (0, 0)
Screenshot: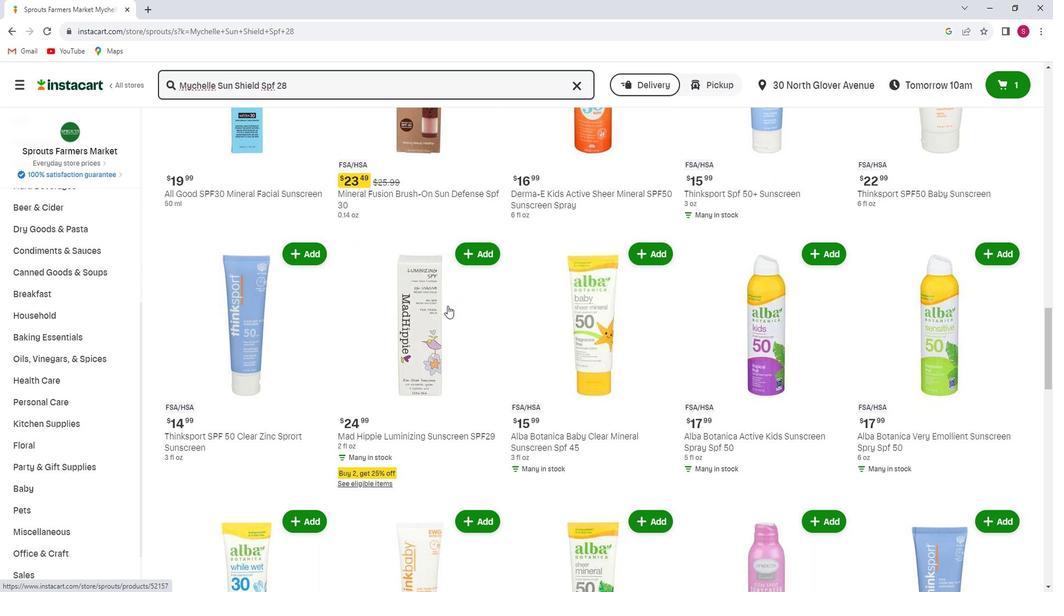 
Action: Mouse moved to (476, 307)
Screenshot: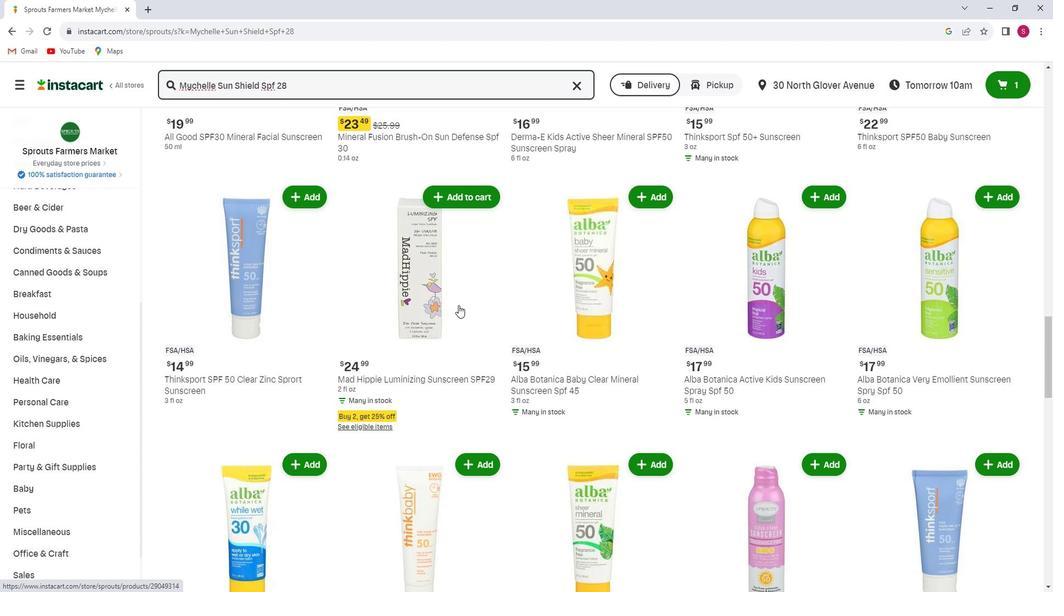 
Action: Mouse scrolled (476, 307) with delta (0, 0)
Screenshot: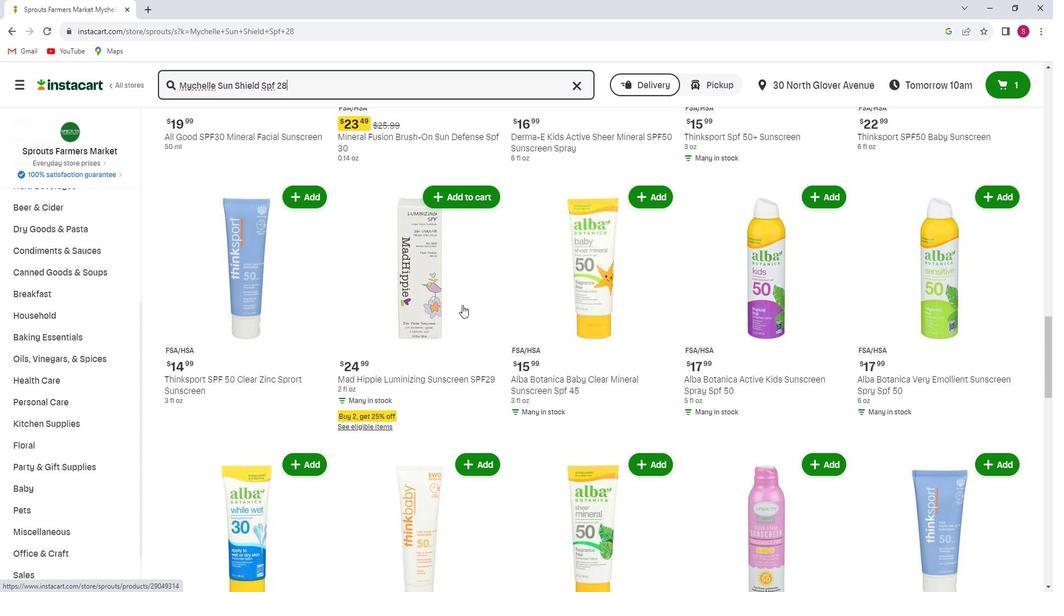 
Action: Mouse scrolled (476, 307) with delta (0, 0)
Screenshot: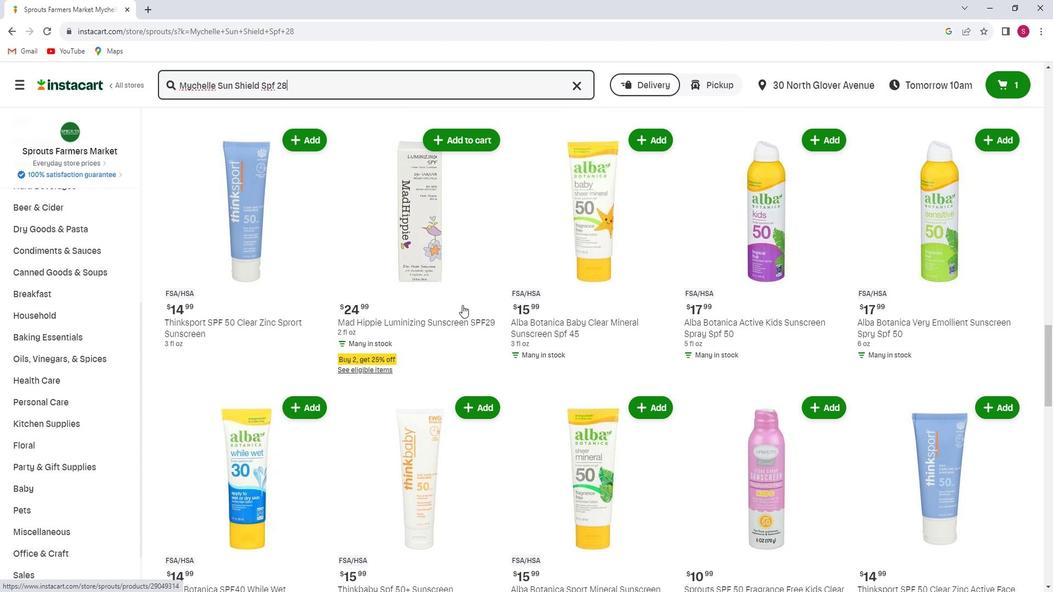 
Action: Mouse scrolled (476, 307) with delta (0, 0)
Screenshot: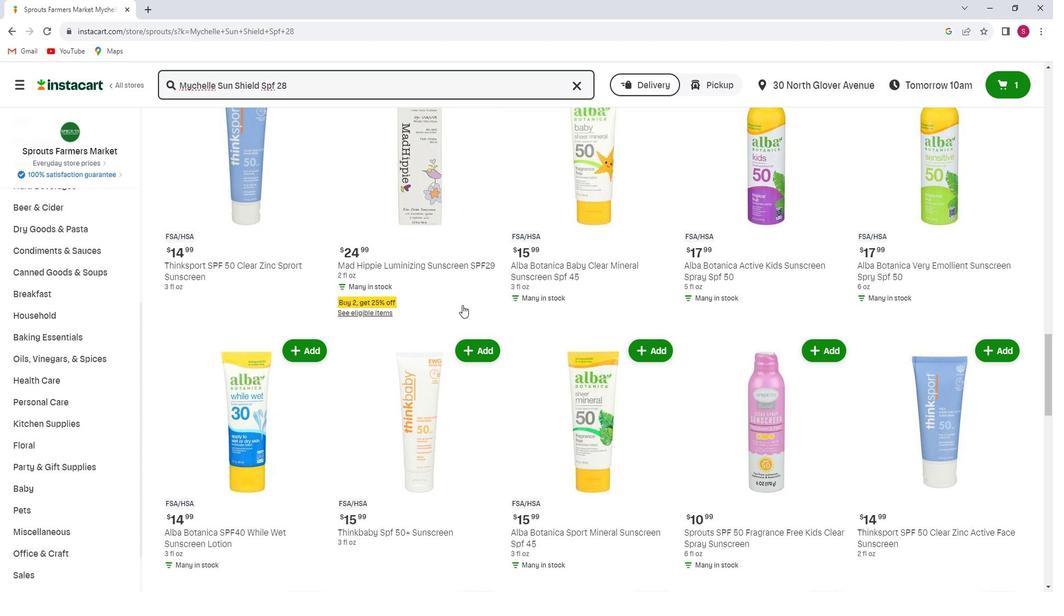 
Action: Mouse scrolled (476, 307) with delta (0, 0)
Screenshot: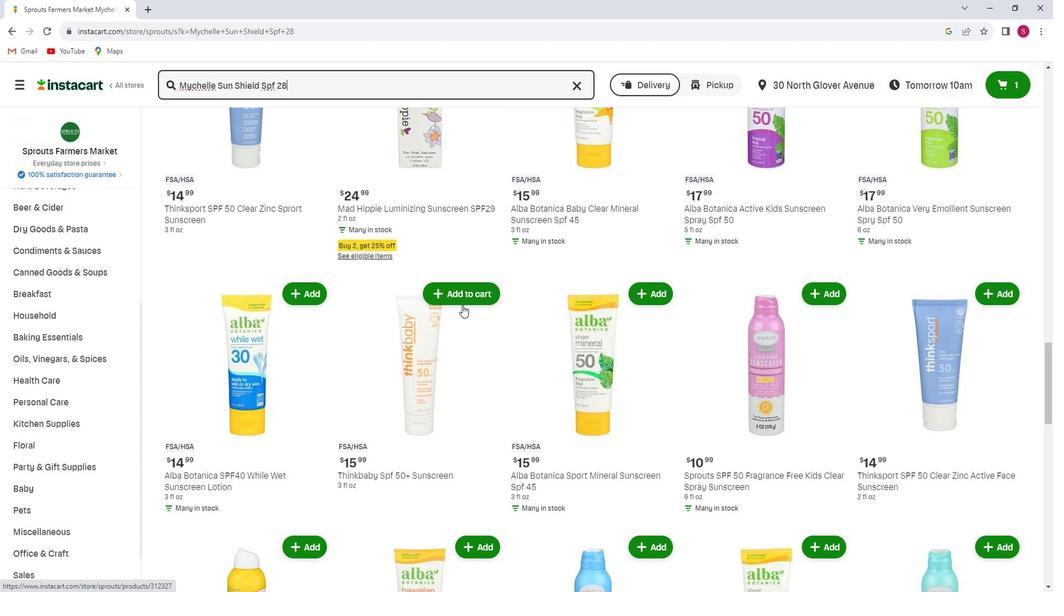 
Action: Mouse scrolled (476, 307) with delta (0, 0)
Screenshot: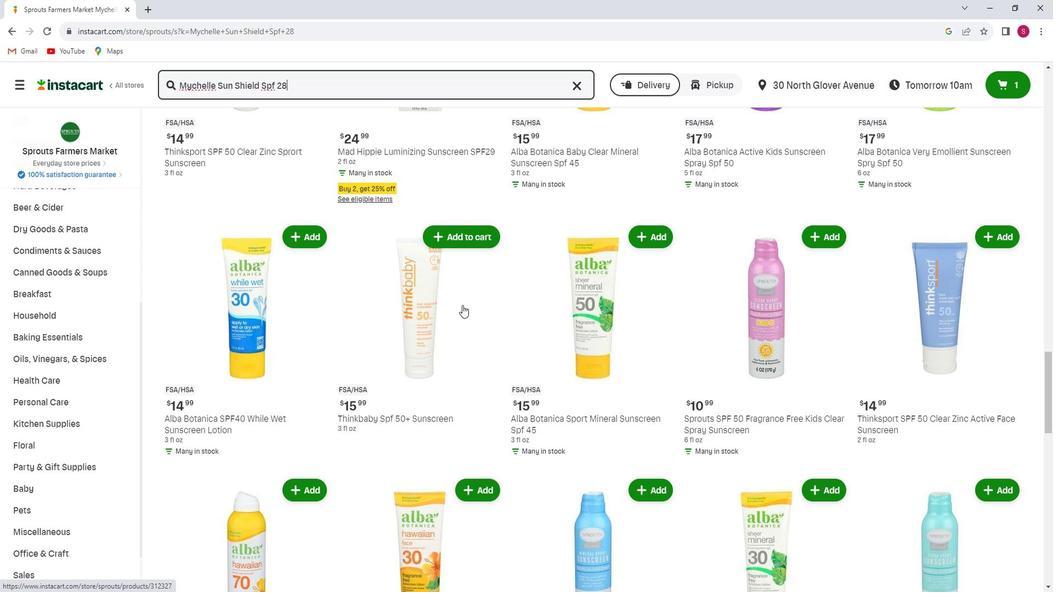 
Action: Mouse scrolled (476, 307) with delta (0, 0)
Screenshot: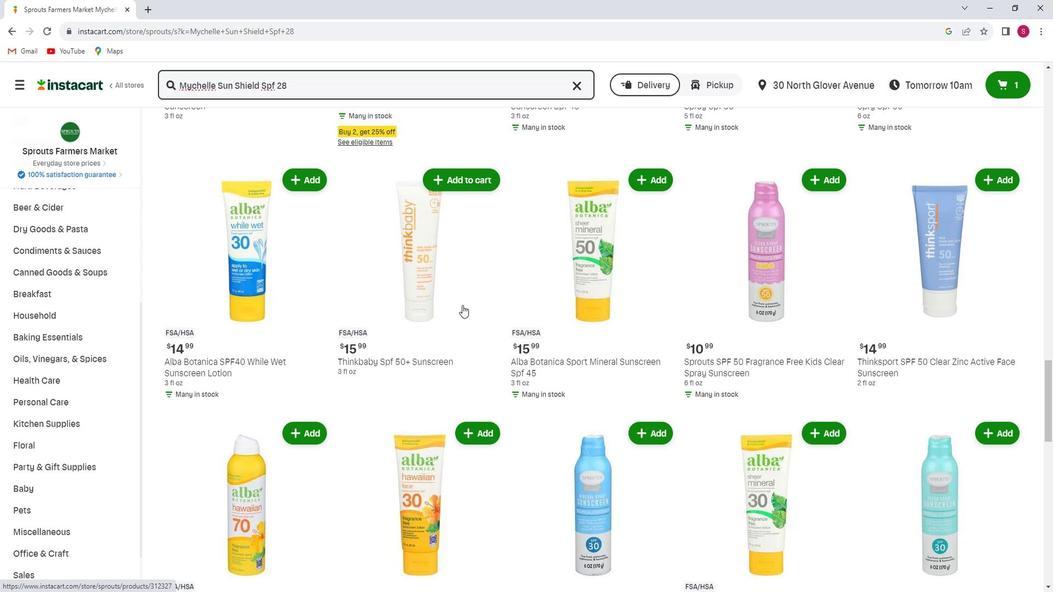 
Action: Mouse scrolled (476, 307) with delta (0, 0)
Screenshot: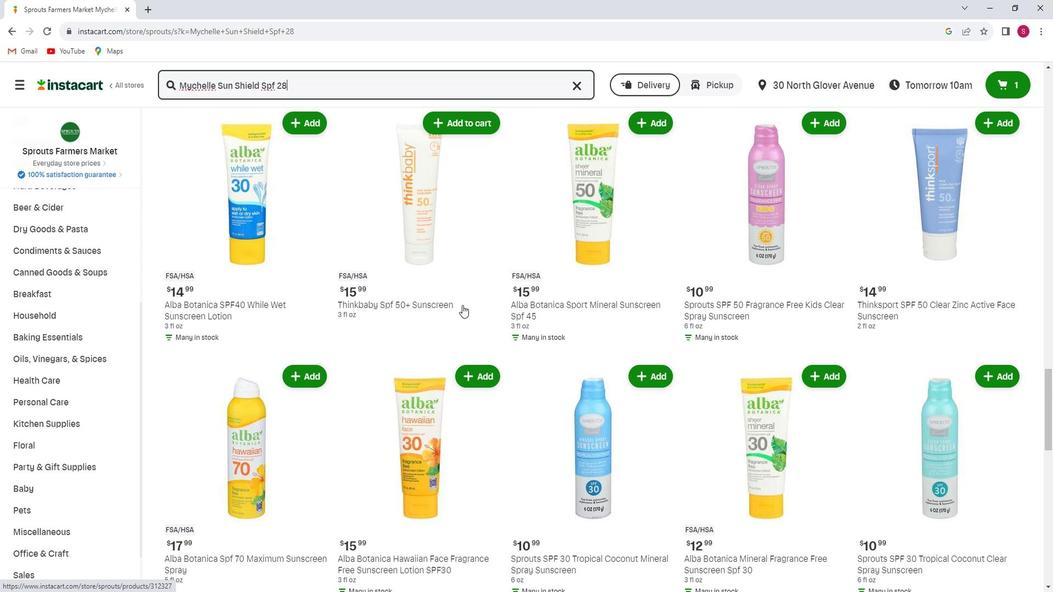 
Action: Mouse scrolled (476, 307) with delta (0, 0)
Screenshot: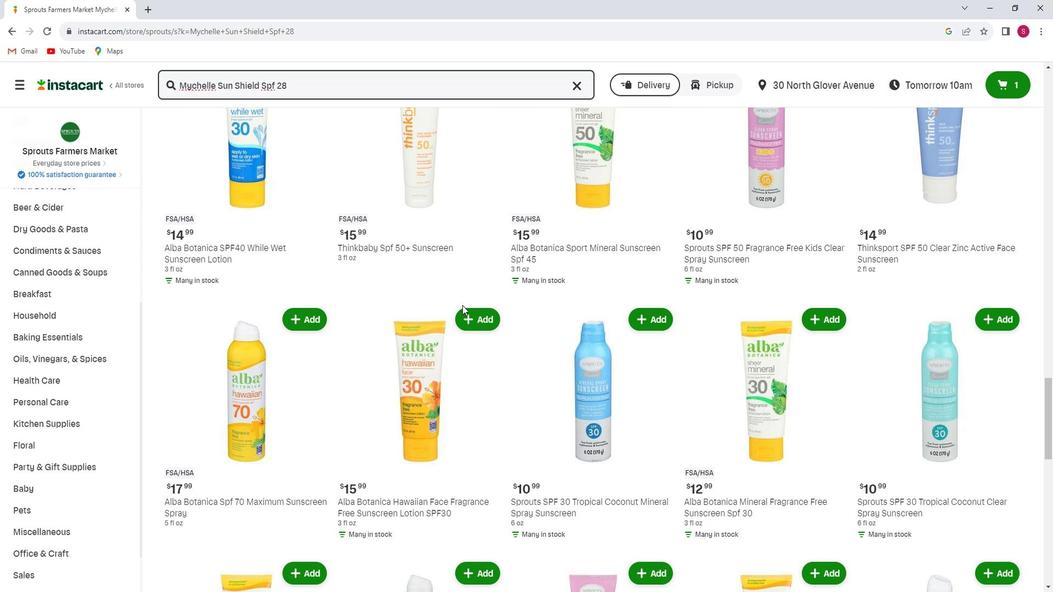 
Action: Mouse moved to (478, 309)
Screenshot: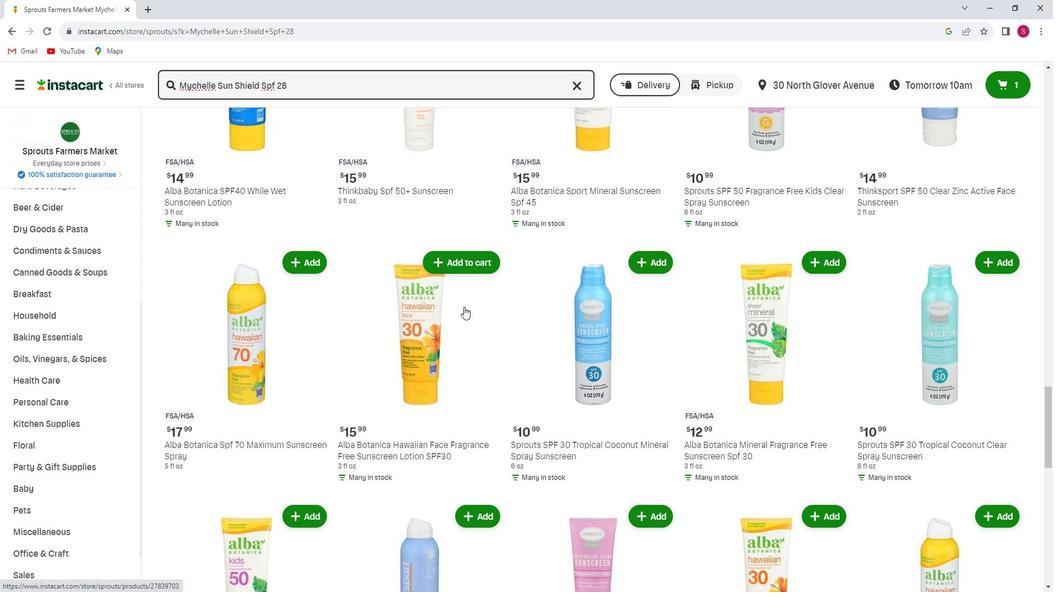 
Action: Mouse scrolled (478, 309) with delta (0, 0)
Screenshot: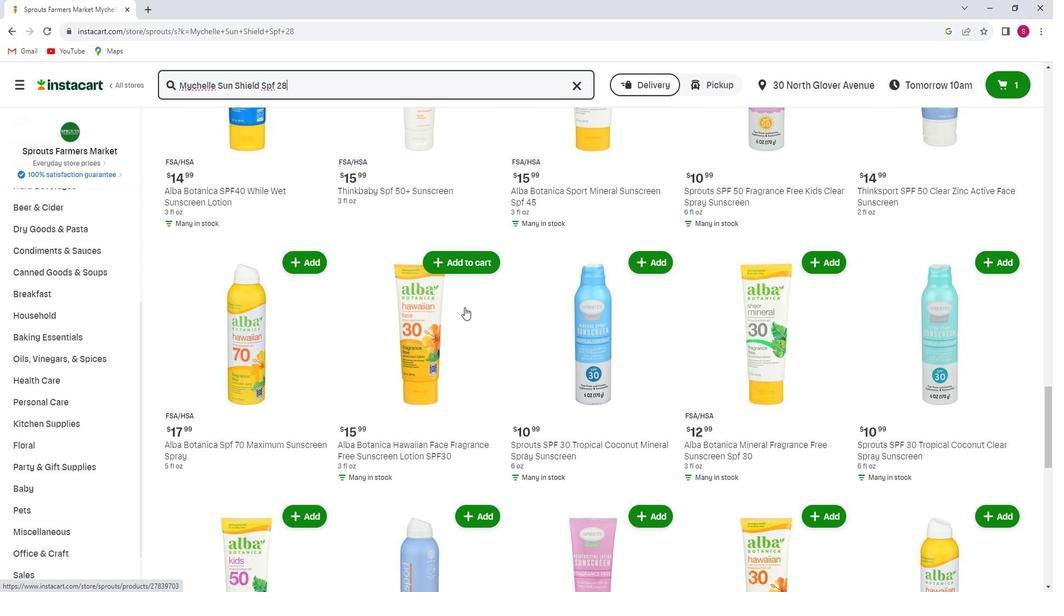 
Action: Mouse moved to (491, 307)
Screenshot: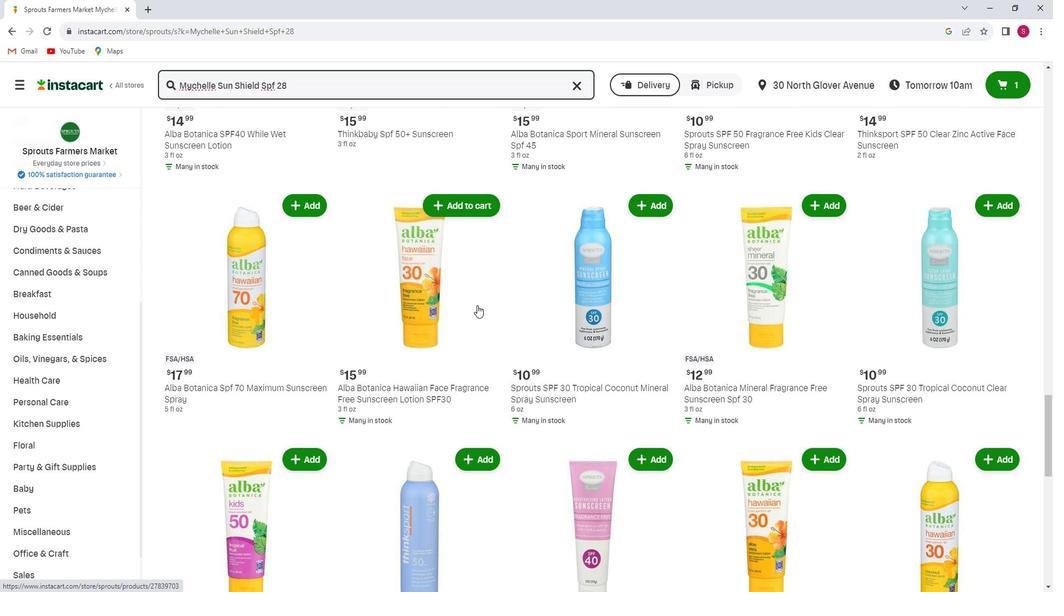 
Action: Mouse scrolled (491, 306) with delta (0, 0)
Screenshot: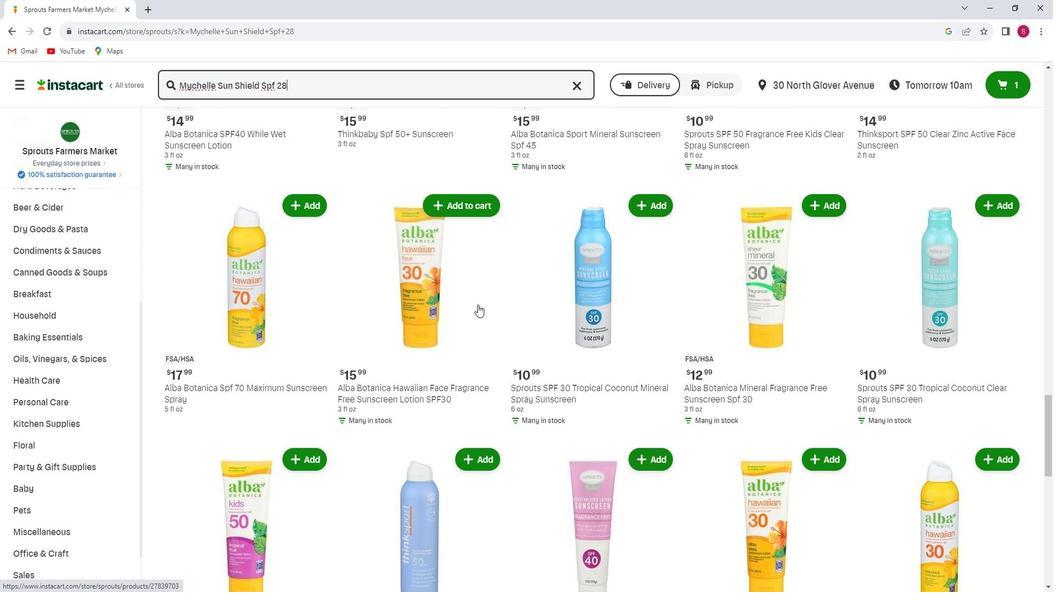 
Action: Mouse moved to (491, 307)
Screenshot: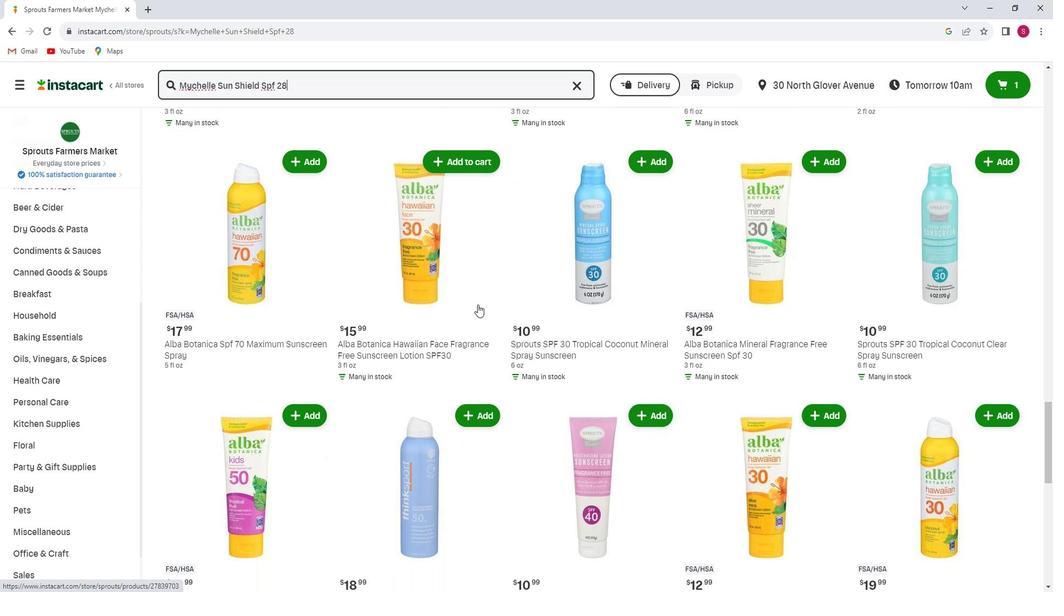 
Action: Mouse scrolled (491, 306) with delta (0, 0)
Screenshot: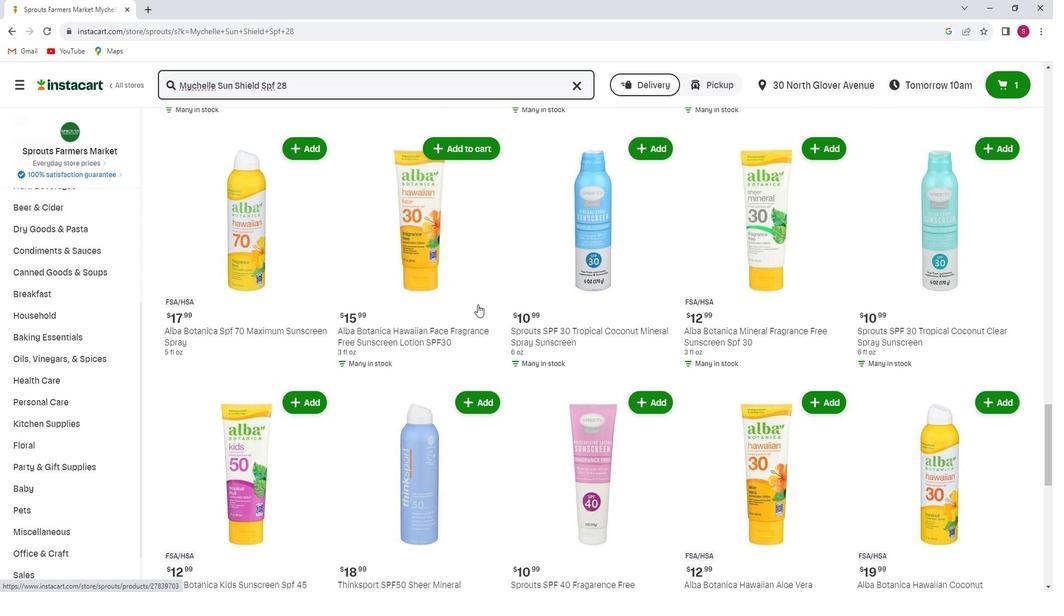 
Action: Mouse scrolled (491, 306) with delta (0, 0)
Screenshot: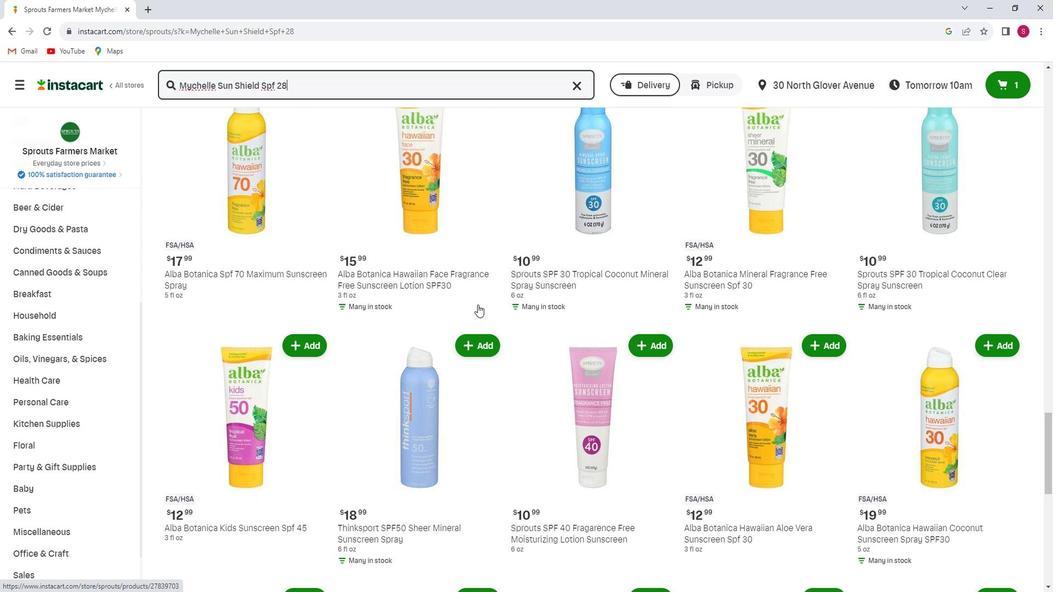 
Action: Mouse scrolled (491, 306) with delta (0, 0)
Screenshot: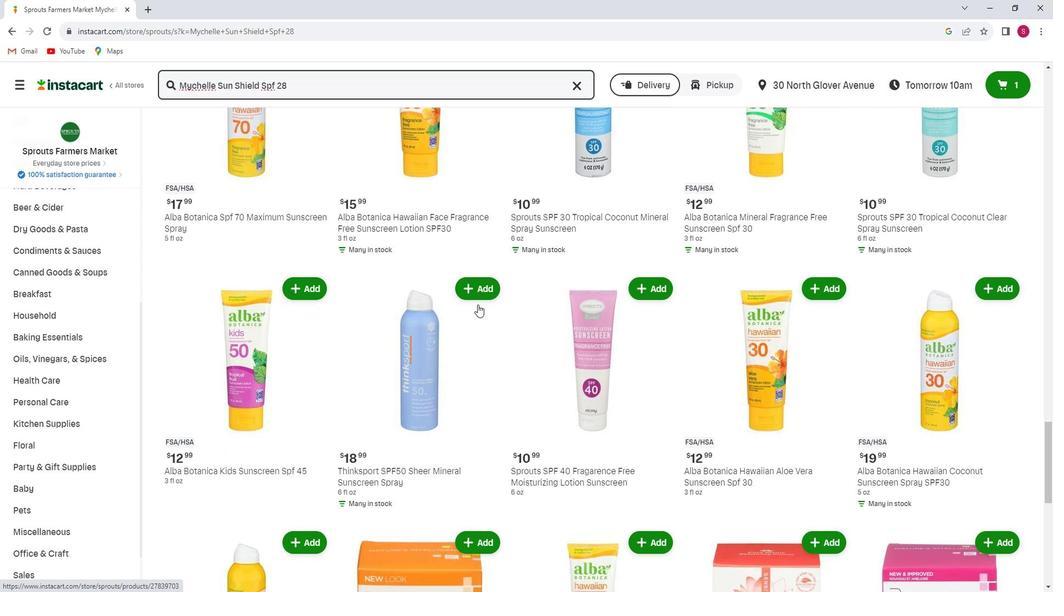 
Action: Mouse scrolled (491, 306) with delta (0, 0)
Screenshot: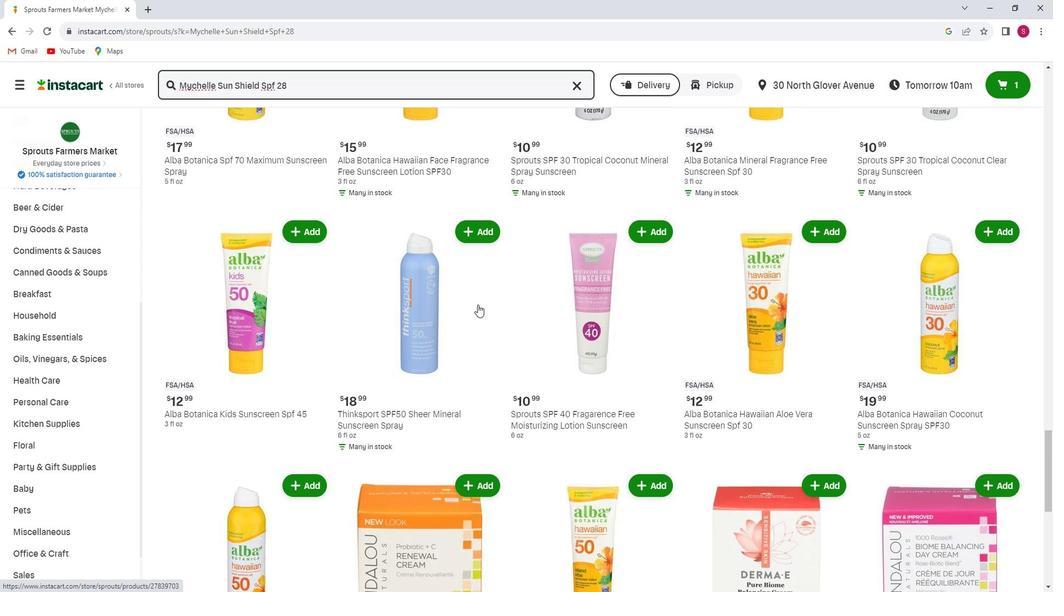 
Action: Mouse scrolled (491, 306) with delta (0, 0)
Screenshot: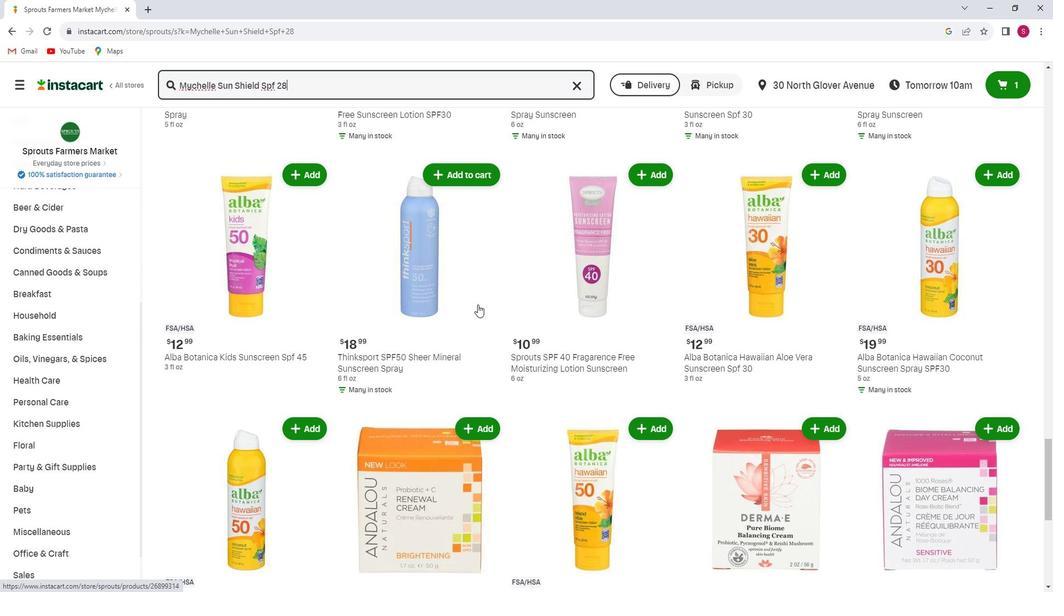 
Action: Mouse scrolled (491, 306) with delta (0, 0)
Screenshot: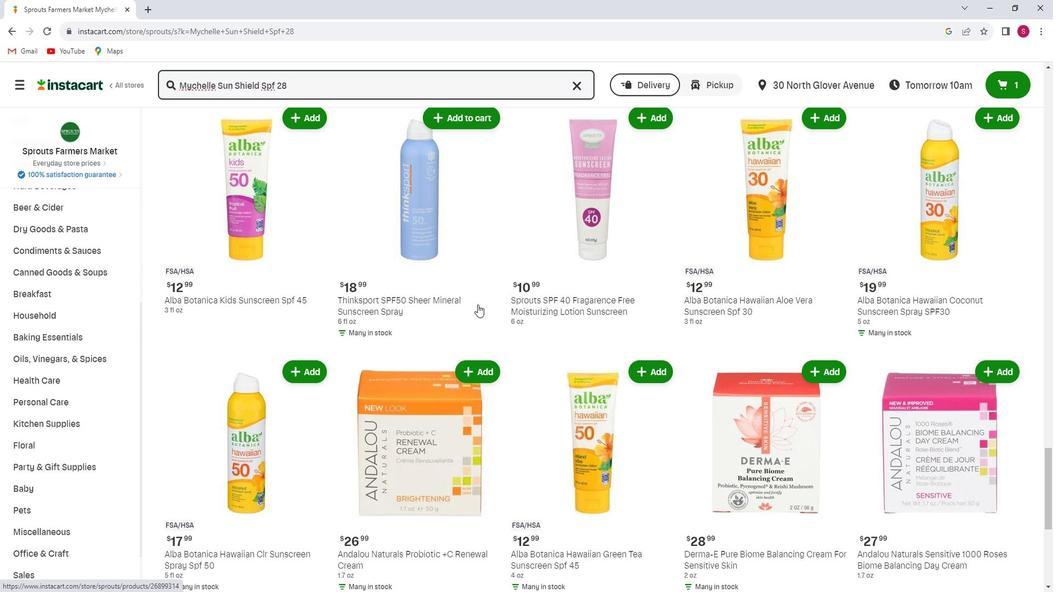 
Action: Mouse scrolled (491, 306) with delta (0, 0)
Screenshot: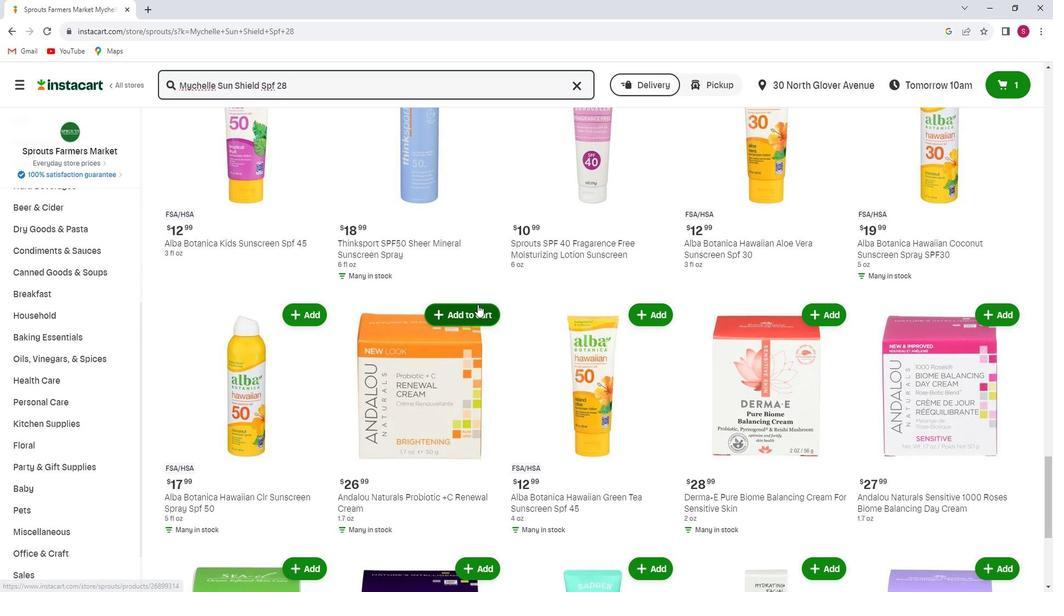
Action: Mouse scrolled (491, 306) with delta (0, 0)
Screenshot: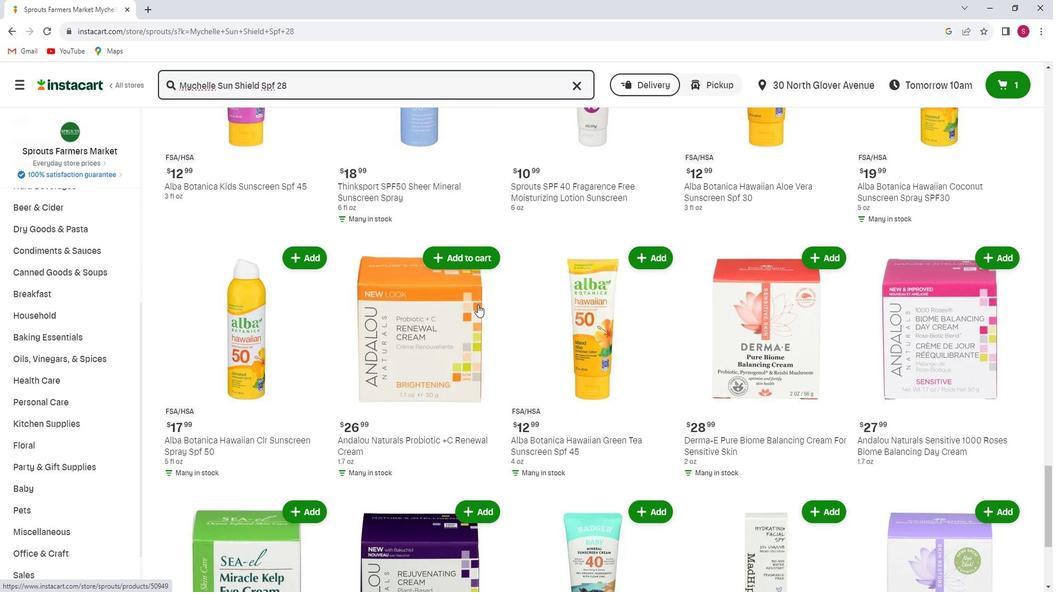 
Action: Mouse scrolled (491, 306) with delta (0, 0)
Screenshot: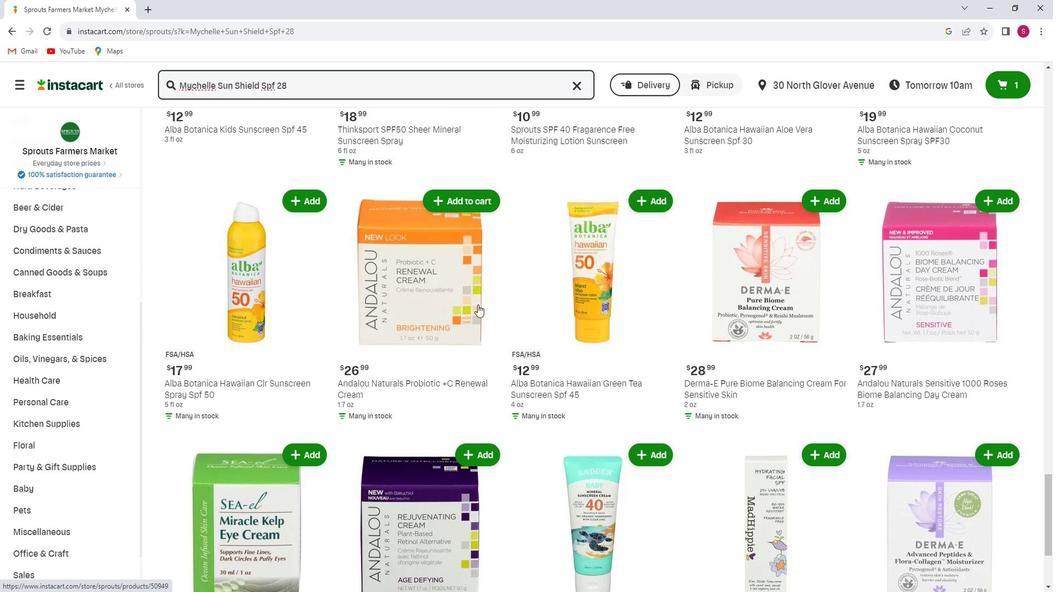 
Action: Mouse scrolled (491, 306) with delta (0, 0)
Screenshot: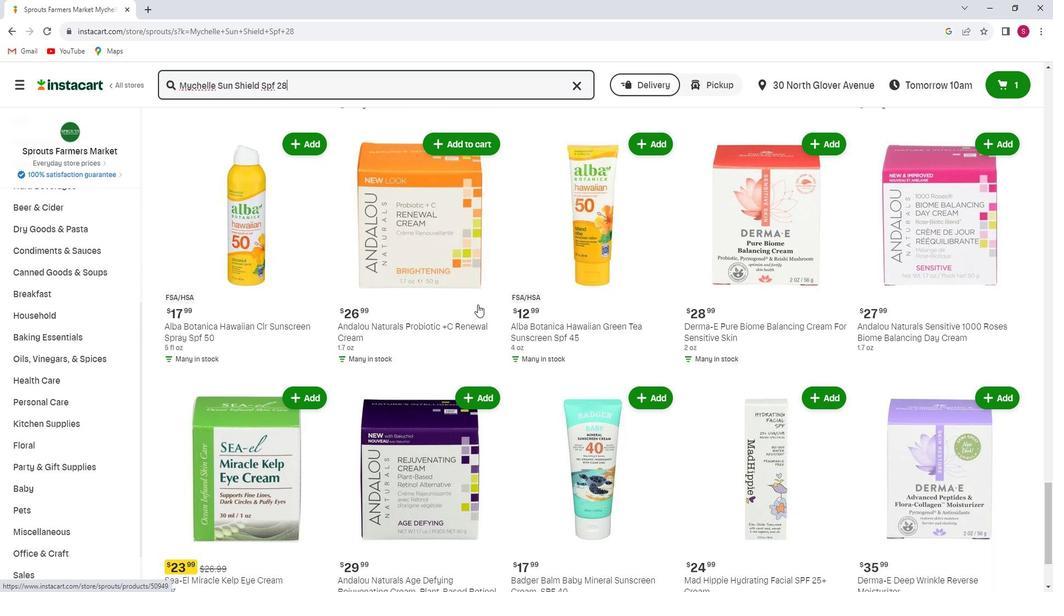
Action: Mouse scrolled (491, 306) with delta (0, 0)
Screenshot: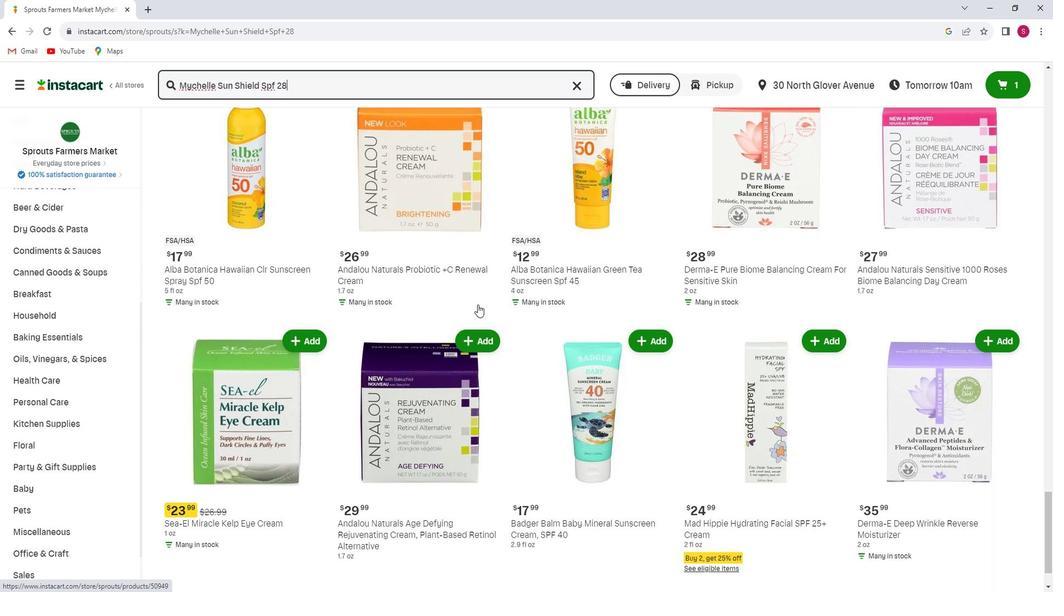 
Action: Mouse scrolled (491, 306) with delta (0, 0)
Screenshot: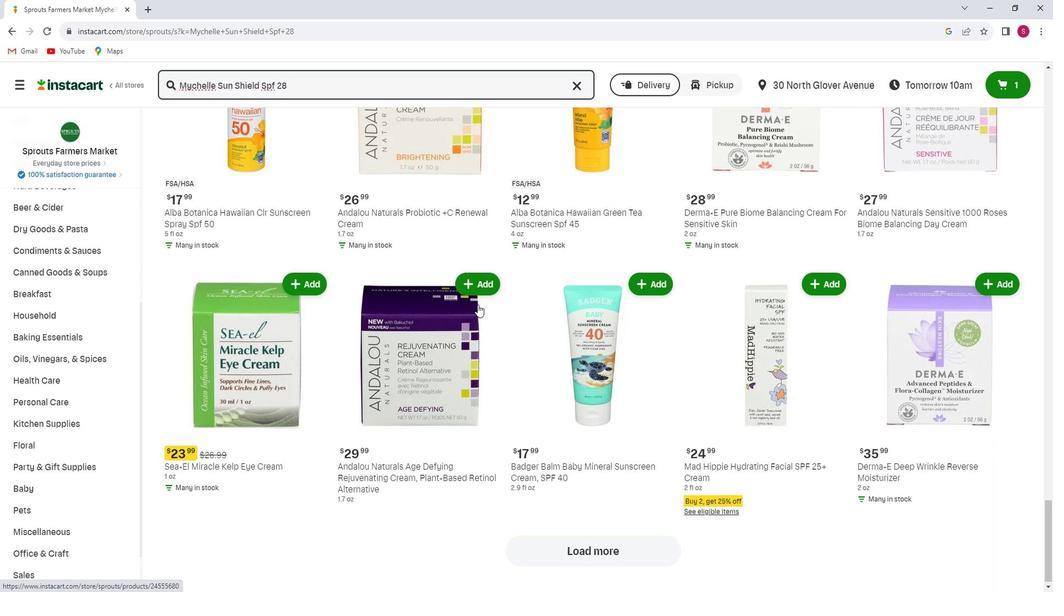 
Action: Mouse moved to (498, 318)
Screenshot: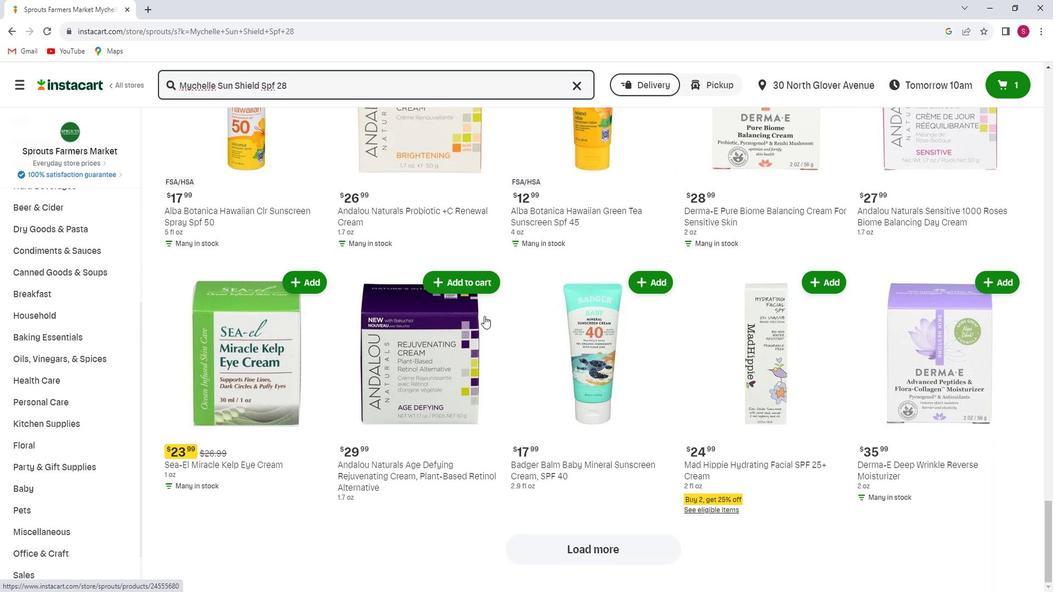 
Action: Mouse scrolled (498, 317) with delta (0, 0)
Screenshot: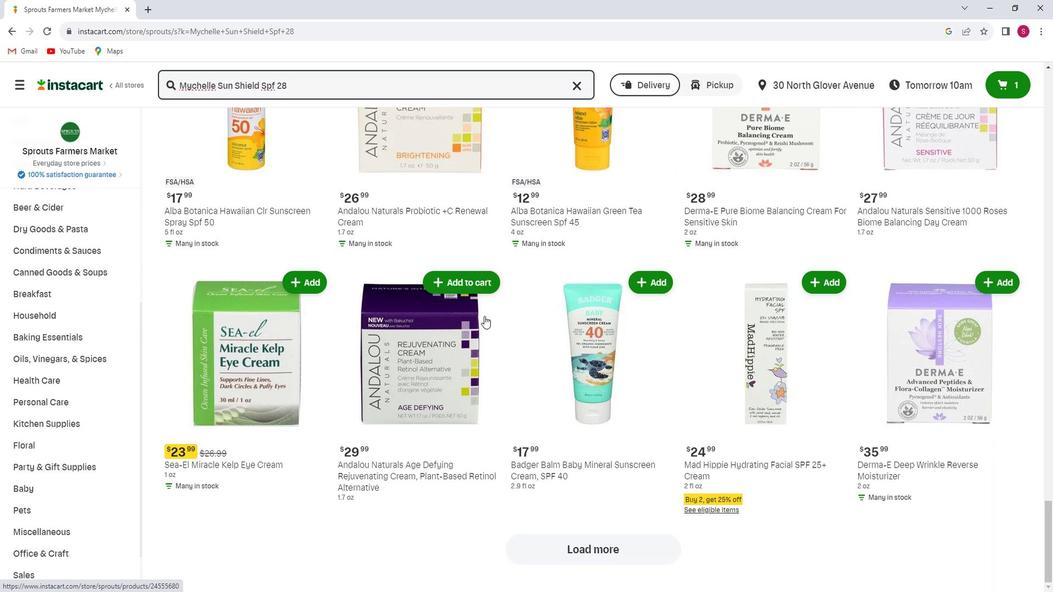
Action: Mouse moved to (498, 319)
Screenshot: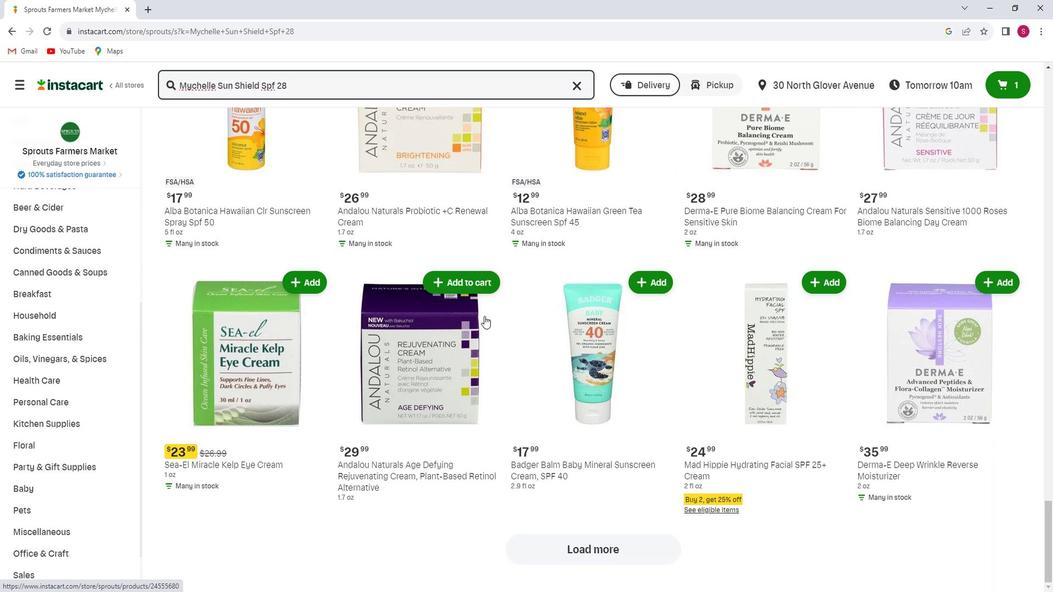 
